 Task: Find connections with filter location Sivaganga with filter topic #Jobswith filter profile language English with filter current company Pharmaguideline with filter school JAGRAN COLLEGE OF ARTS, SCIENCE & COMMERCE, JUHI, with filter industry Civic and Social Organizations with filter service category Customer Service with filter keywords title Coordinator
Action: Mouse moved to (526, 72)
Screenshot: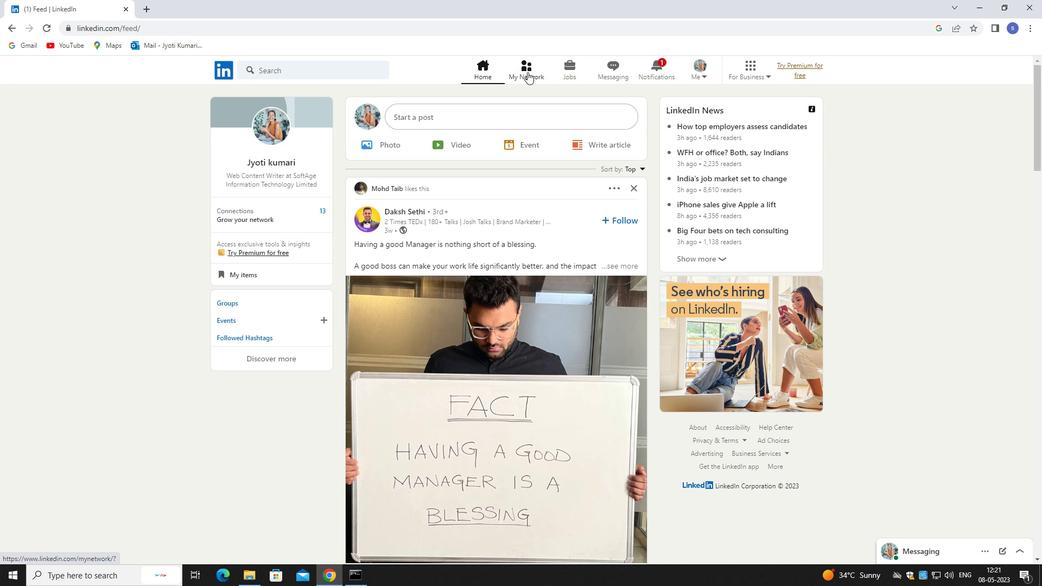 
Action: Mouse pressed left at (526, 72)
Screenshot: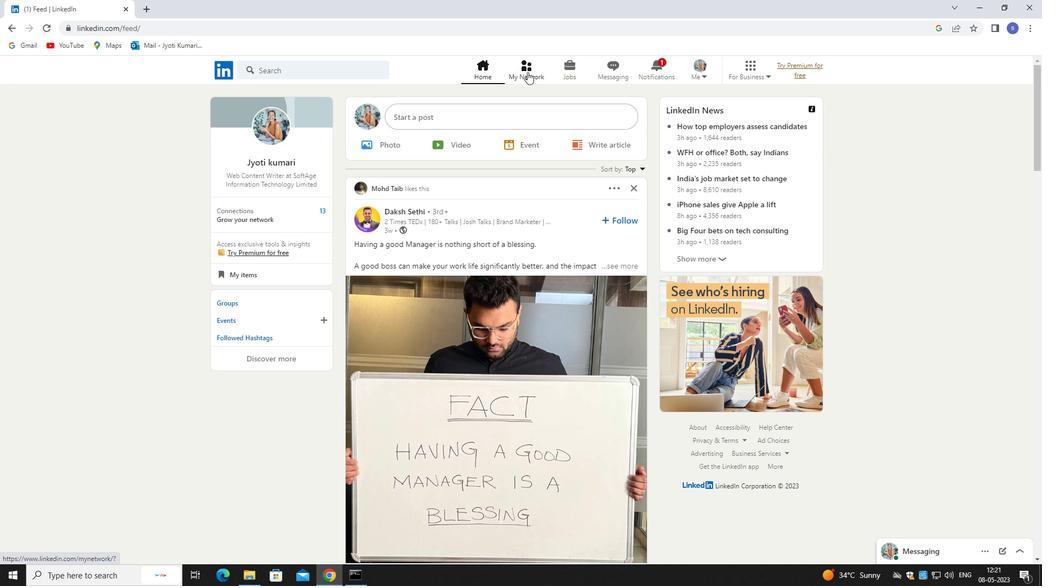 
Action: Mouse pressed left at (526, 72)
Screenshot: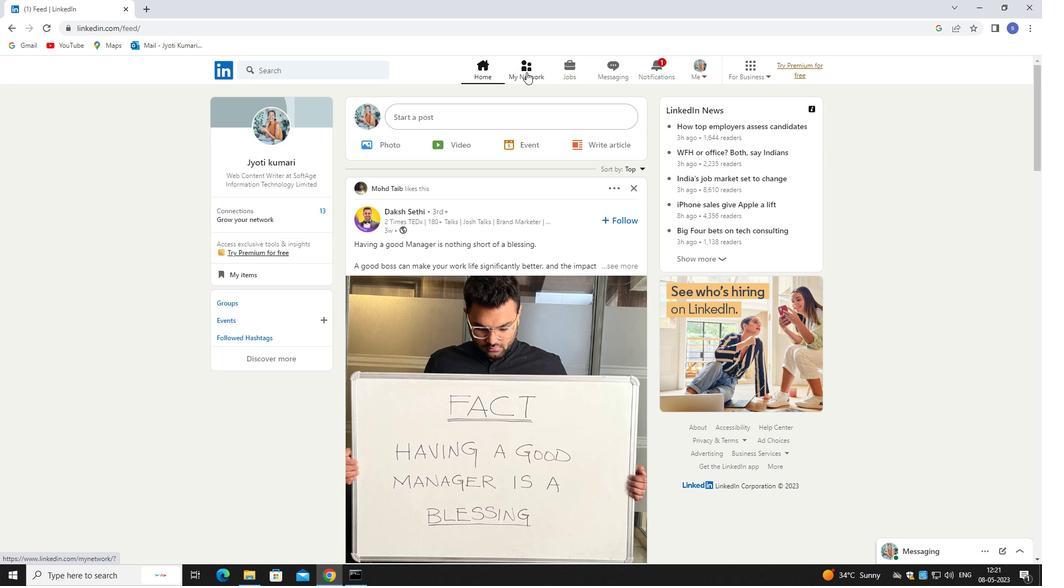 
Action: Mouse moved to (322, 126)
Screenshot: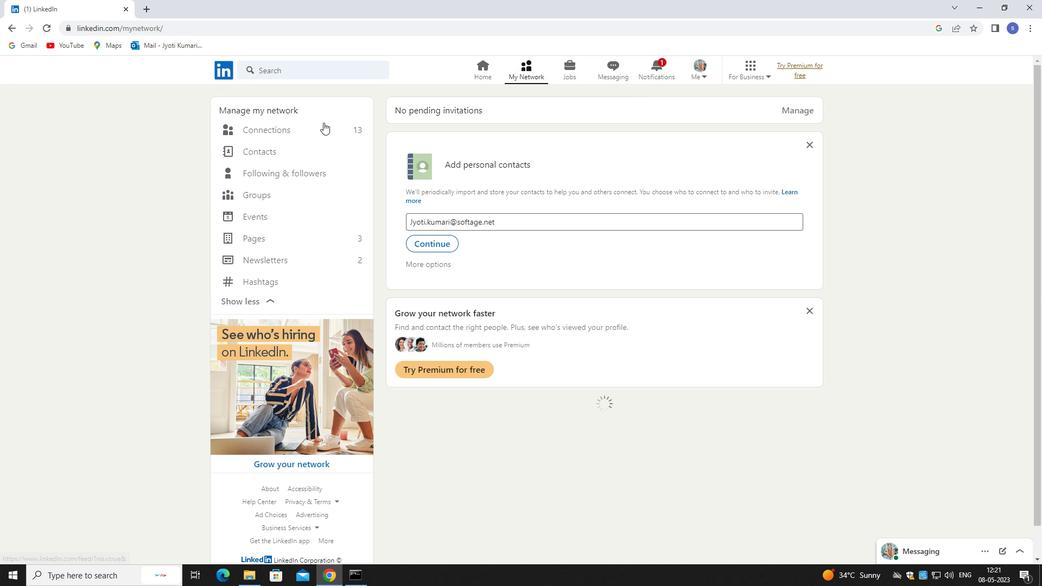 
Action: Mouse pressed left at (322, 126)
Screenshot: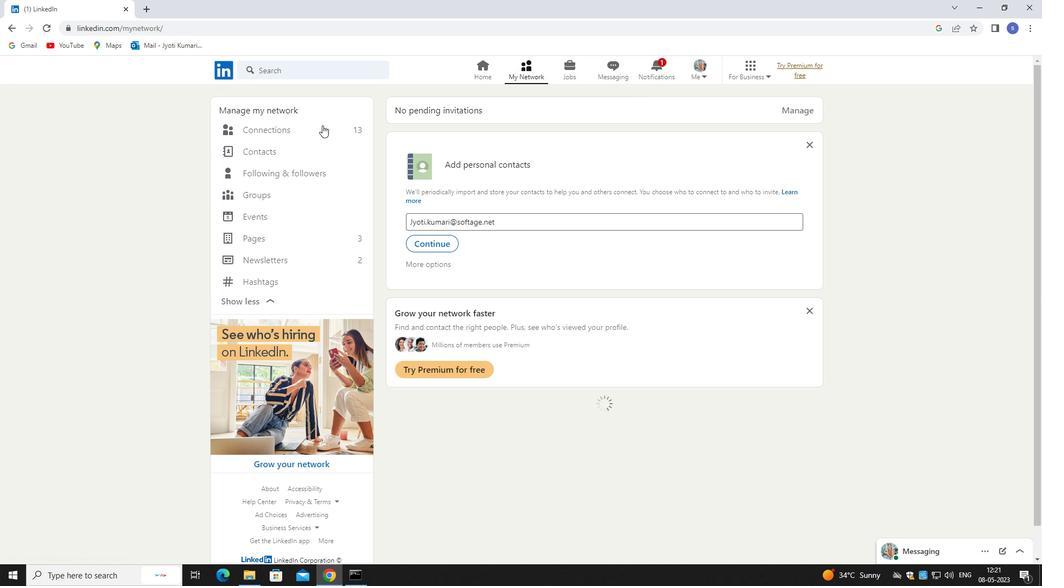 
Action: Mouse pressed left at (322, 126)
Screenshot: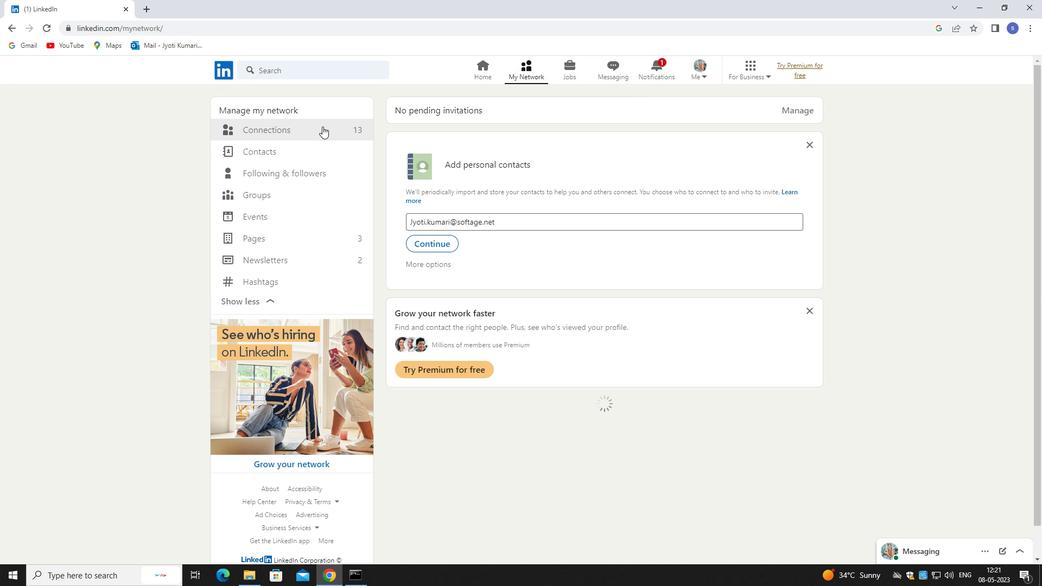 
Action: Mouse moved to (332, 130)
Screenshot: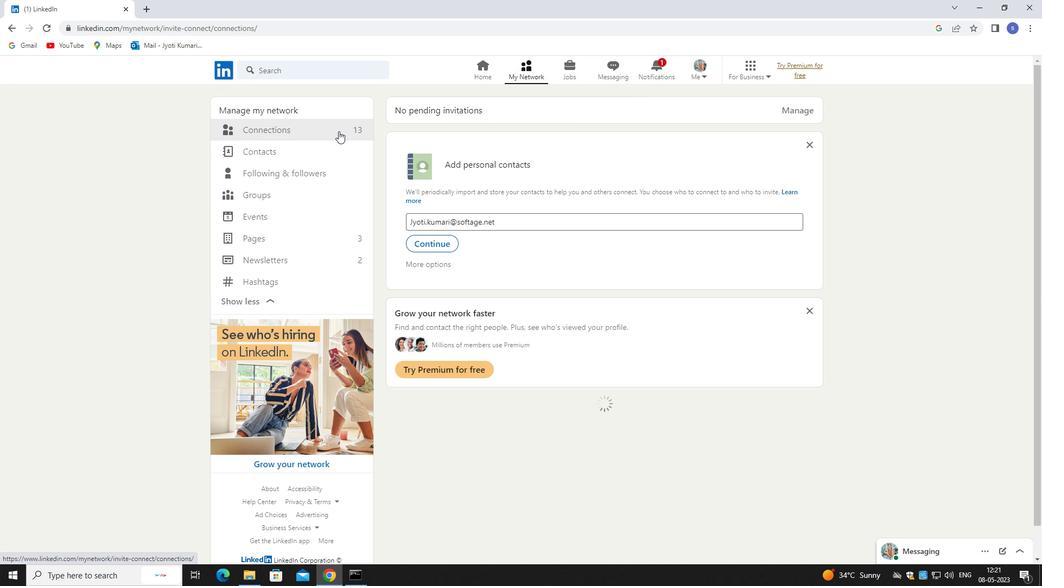 
Action: Mouse pressed left at (332, 130)
Screenshot: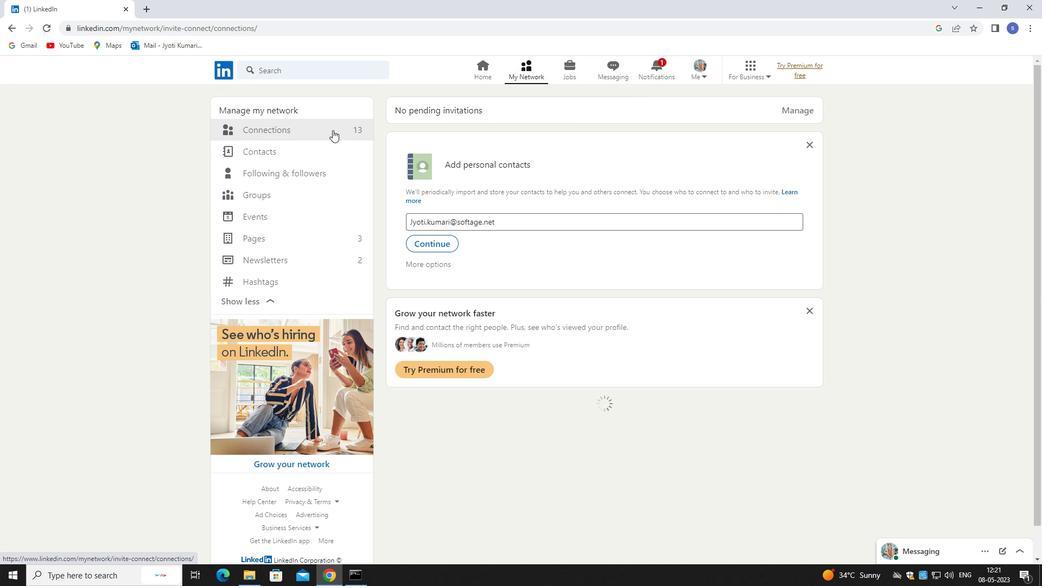 
Action: Mouse pressed left at (332, 130)
Screenshot: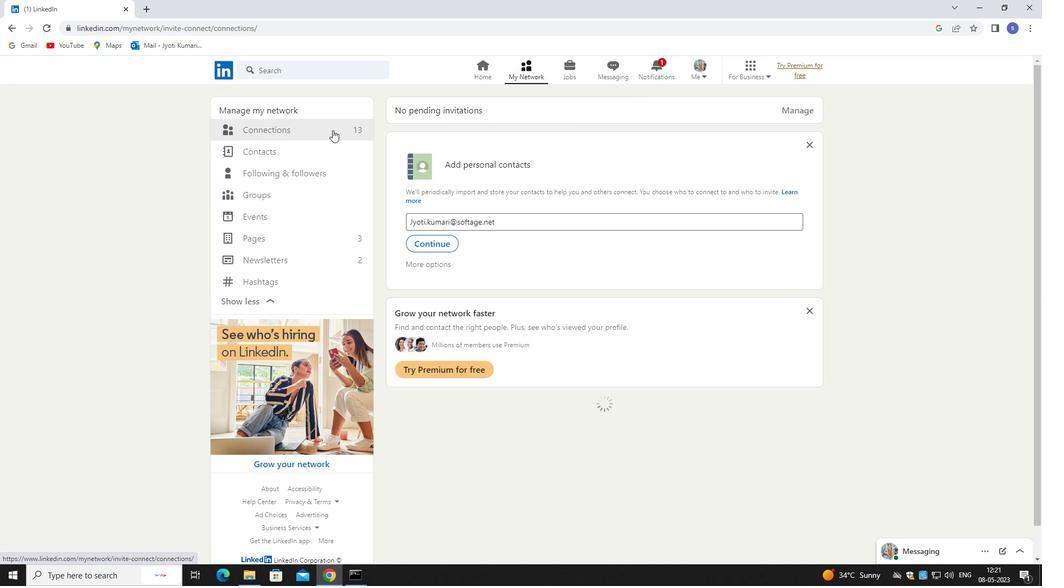 
Action: Mouse moved to (578, 127)
Screenshot: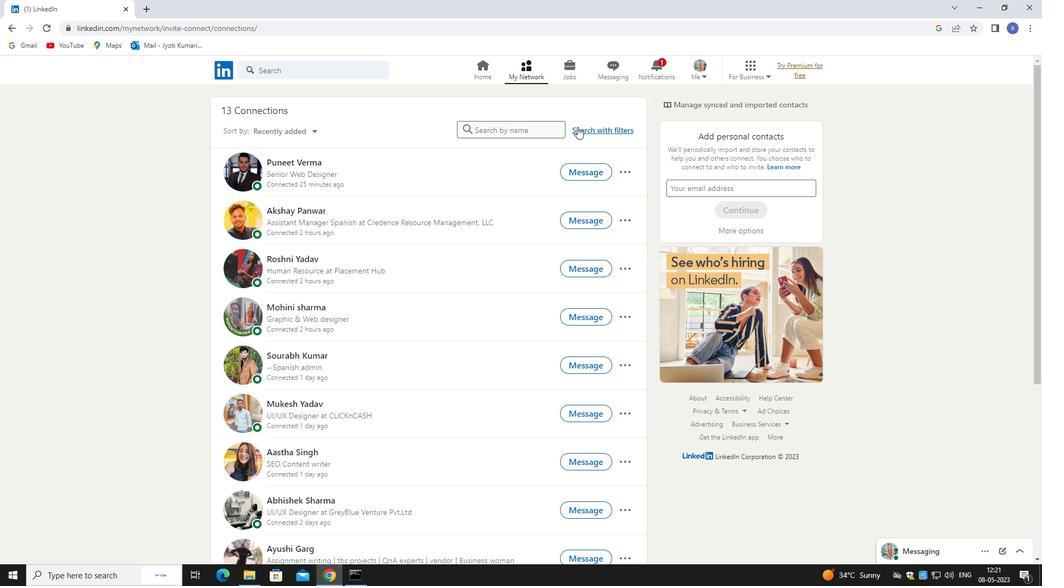 
Action: Mouse pressed left at (578, 127)
Screenshot: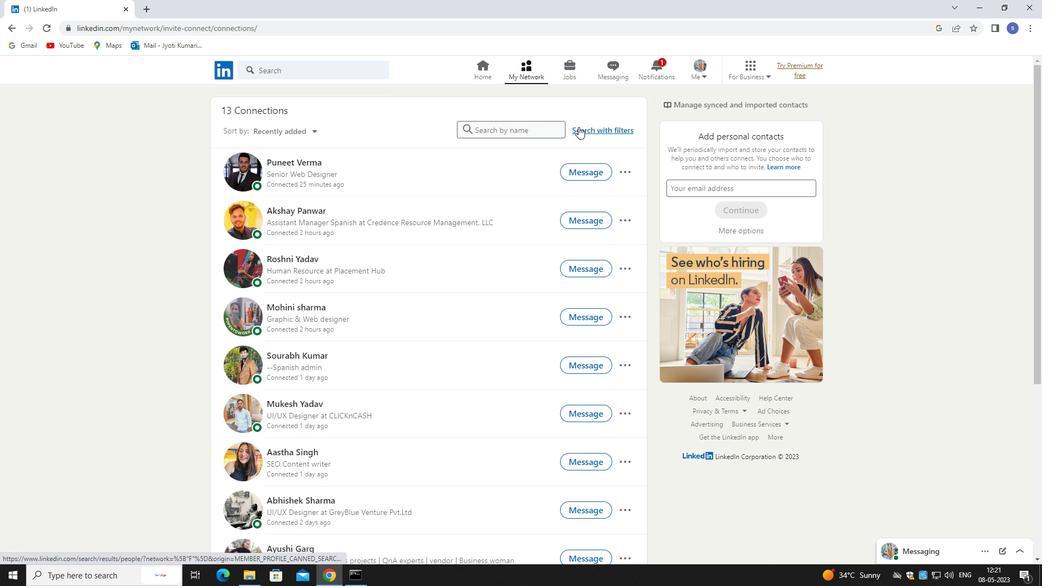 
Action: Mouse moved to (564, 100)
Screenshot: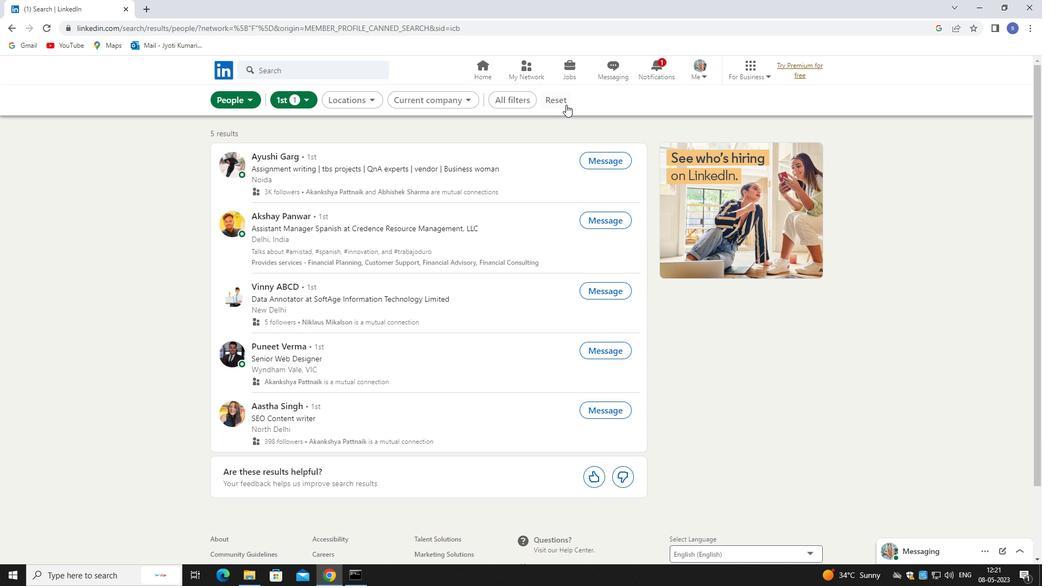 
Action: Mouse pressed left at (564, 100)
Screenshot: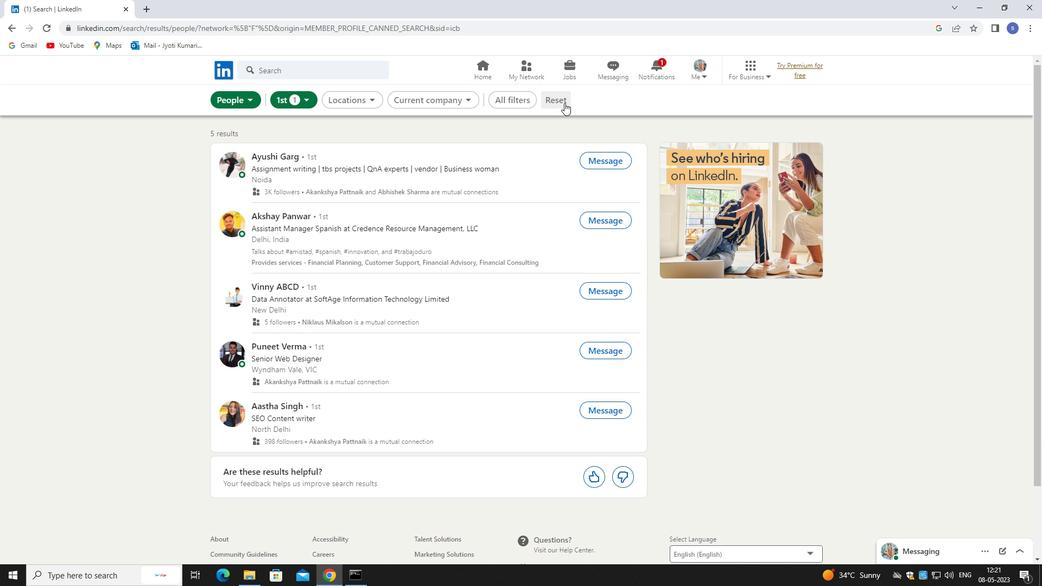 
Action: Mouse moved to (542, 99)
Screenshot: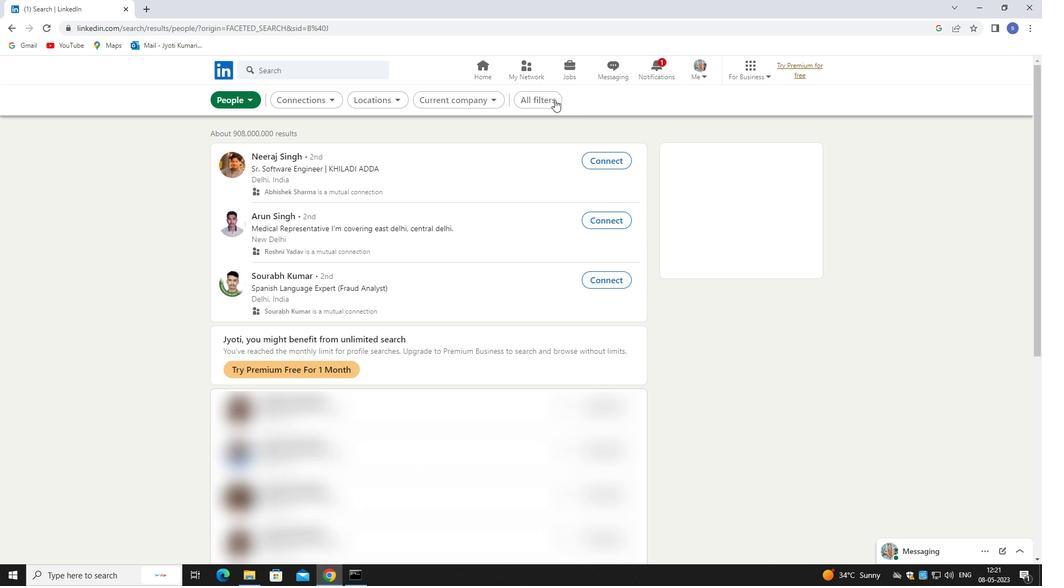 
Action: Mouse pressed left at (542, 99)
Screenshot: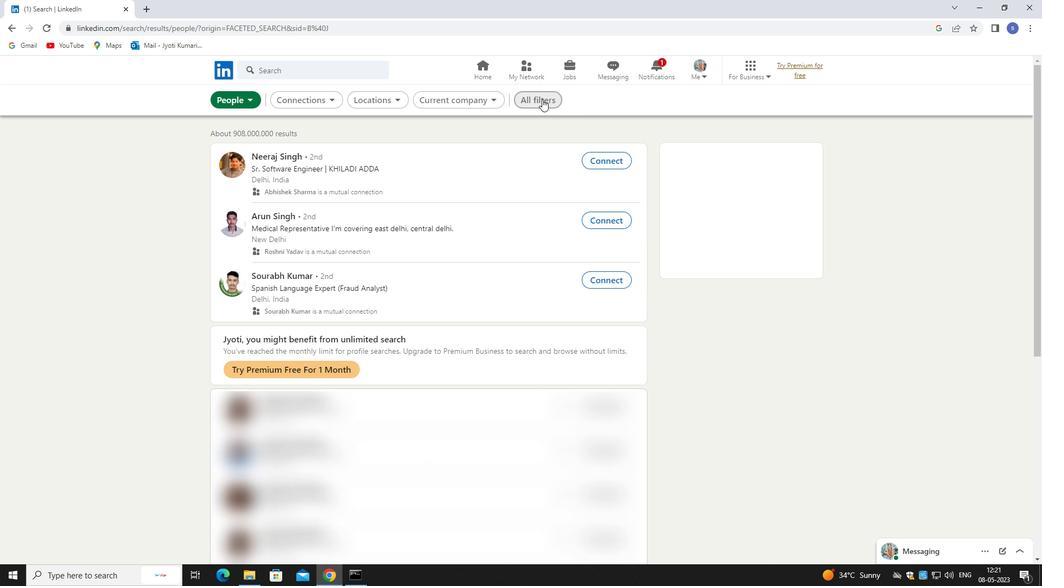 
Action: Mouse moved to (959, 426)
Screenshot: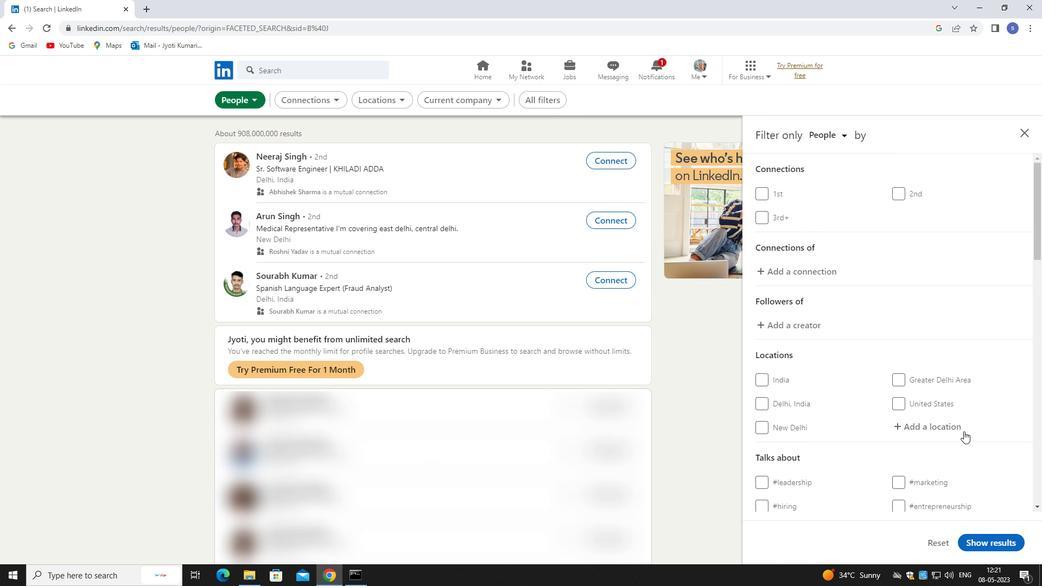 
Action: Mouse pressed left at (959, 426)
Screenshot: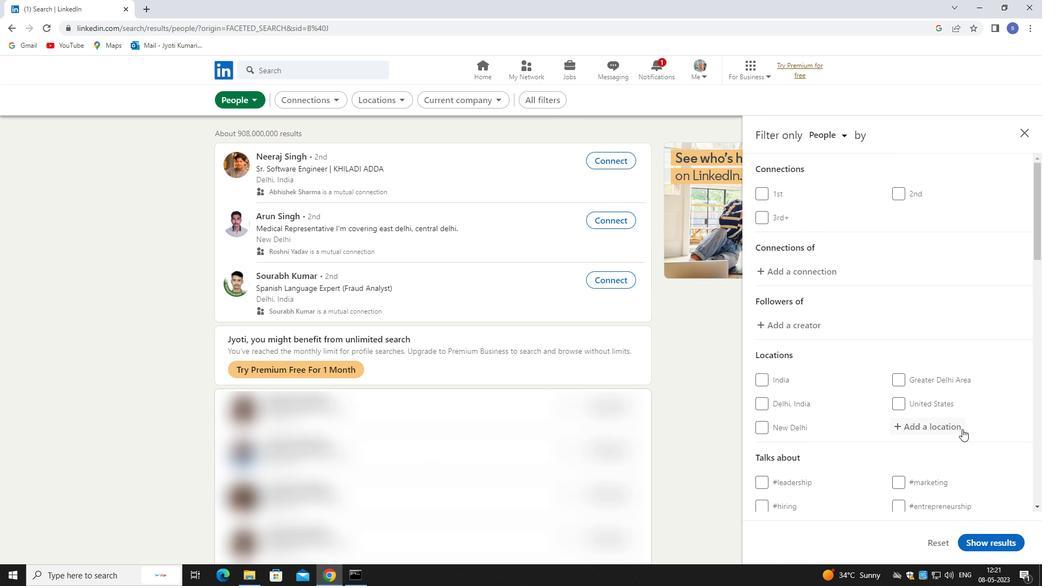 
Action: Mouse moved to (958, 426)
Screenshot: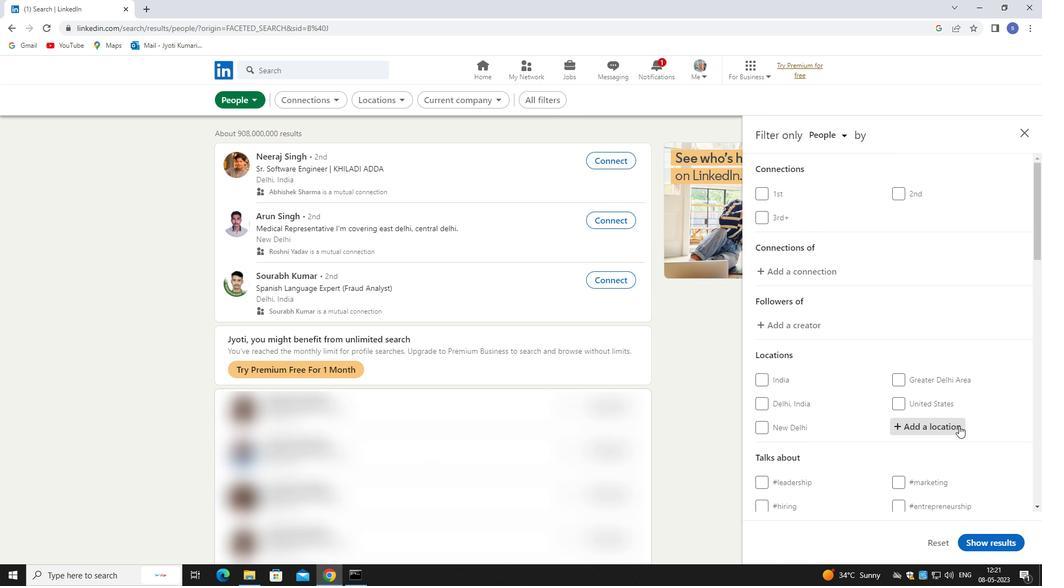 
Action: Key pressed shivganga<Key.backspace><Key.backspace>
Screenshot: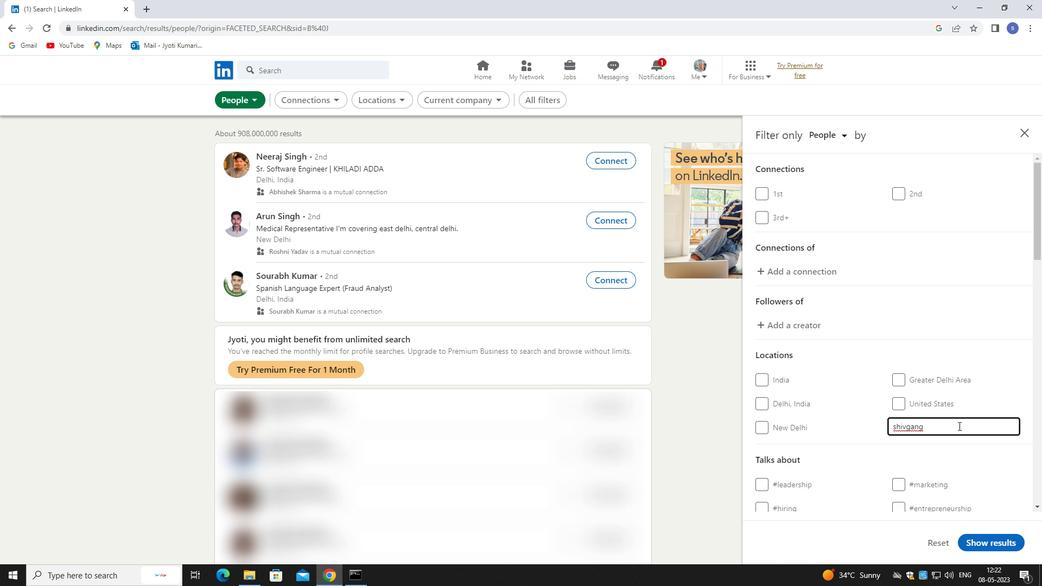 
Action: Mouse moved to (948, 425)
Screenshot: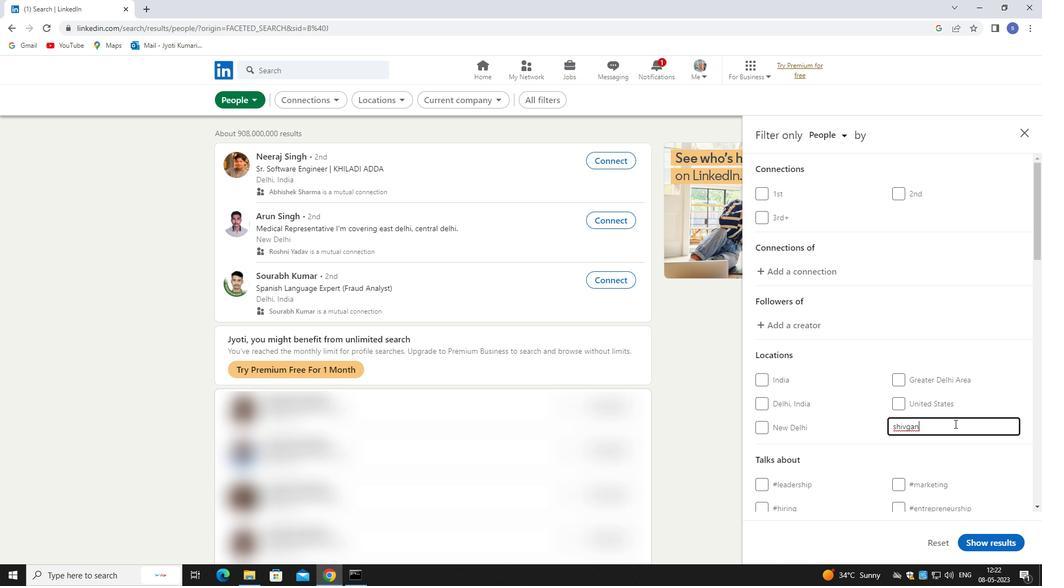 
Action: Key pressed ga<Key.enter>
Screenshot: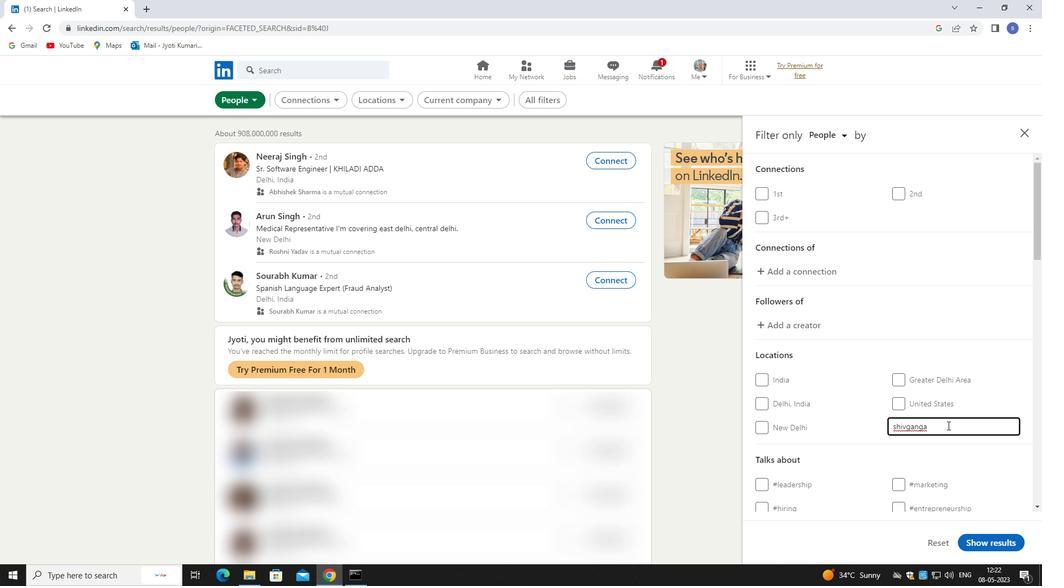 
Action: Mouse moved to (945, 432)
Screenshot: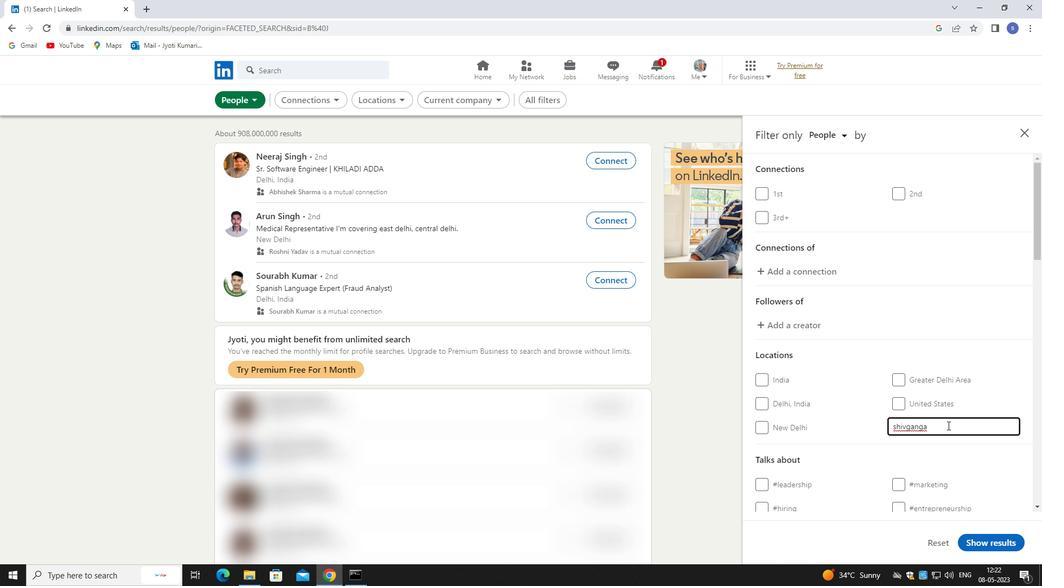 
Action: Mouse scrolled (945, 431) with delta (0, 0)
Screenshot: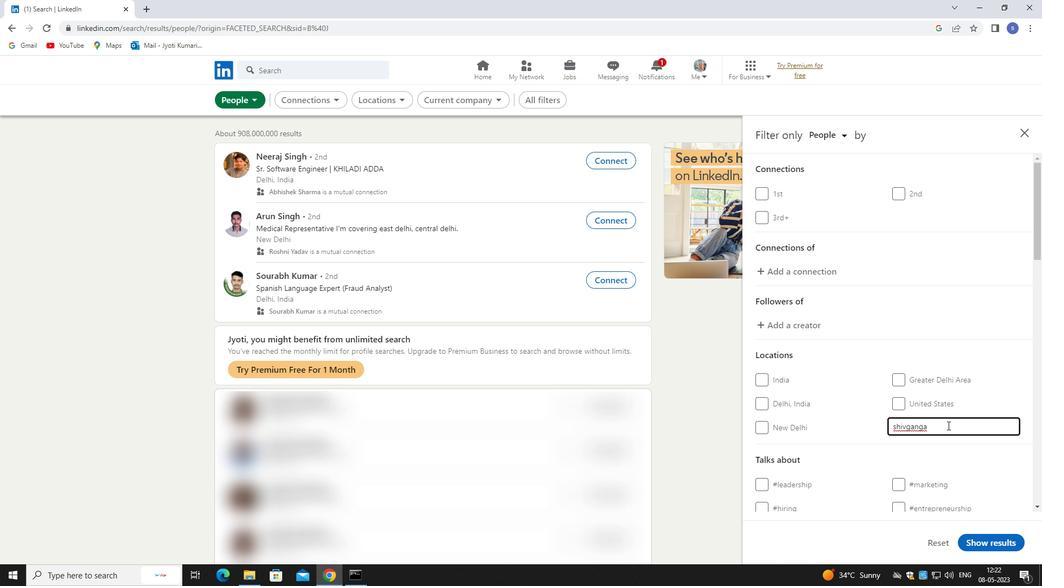 
Action: Mouse moved to (945, 433)
Screenshot: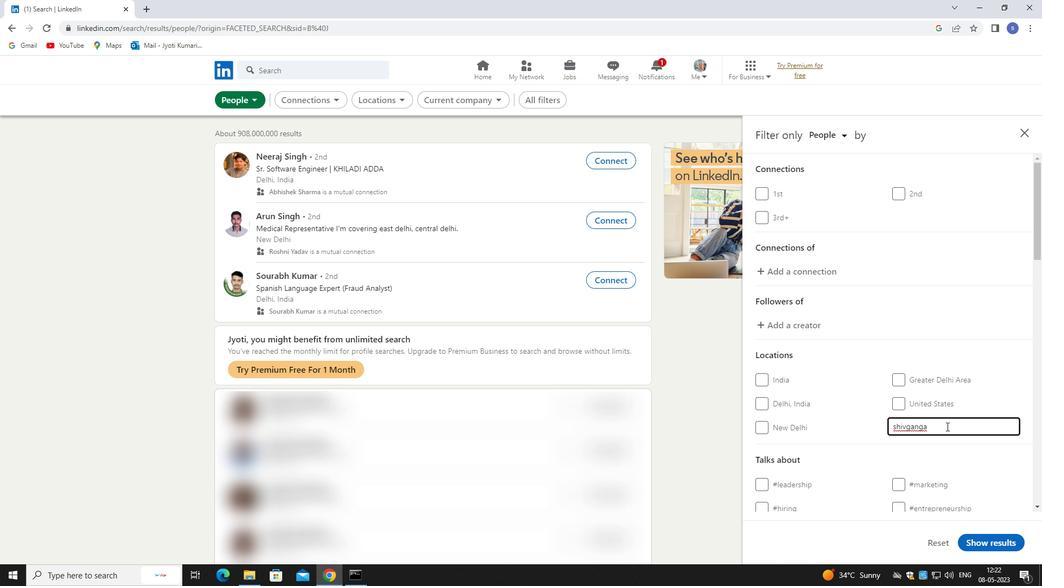 
Action: Mouse scrolled (945, 432) with delta (0, 0)
Screenshot: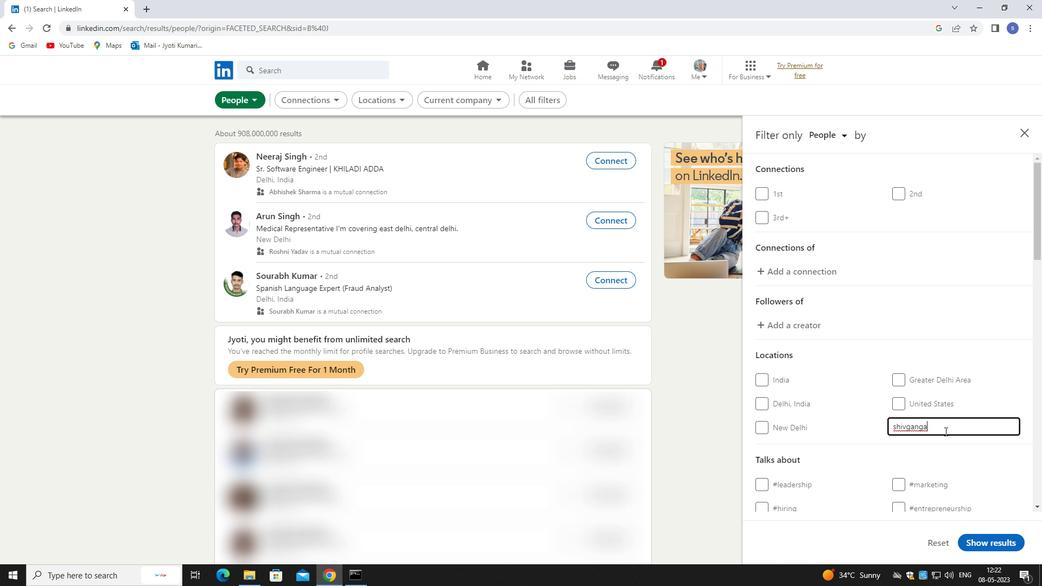 
Action: Mouse moved to (944, 433)
Screenshot: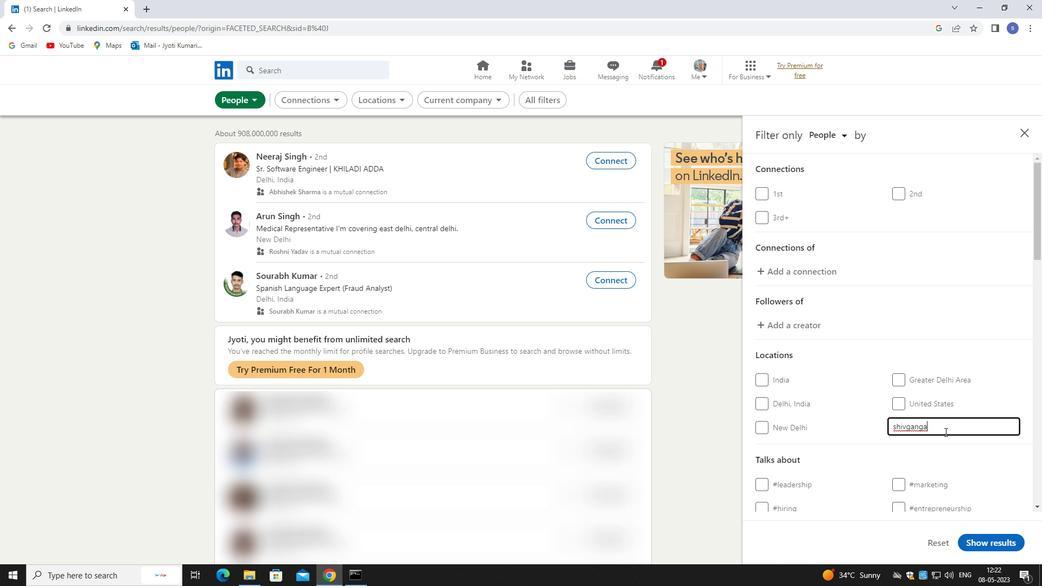
Action: Mouse scrolled (944, 433) with delta (0, 0)
Screenshot: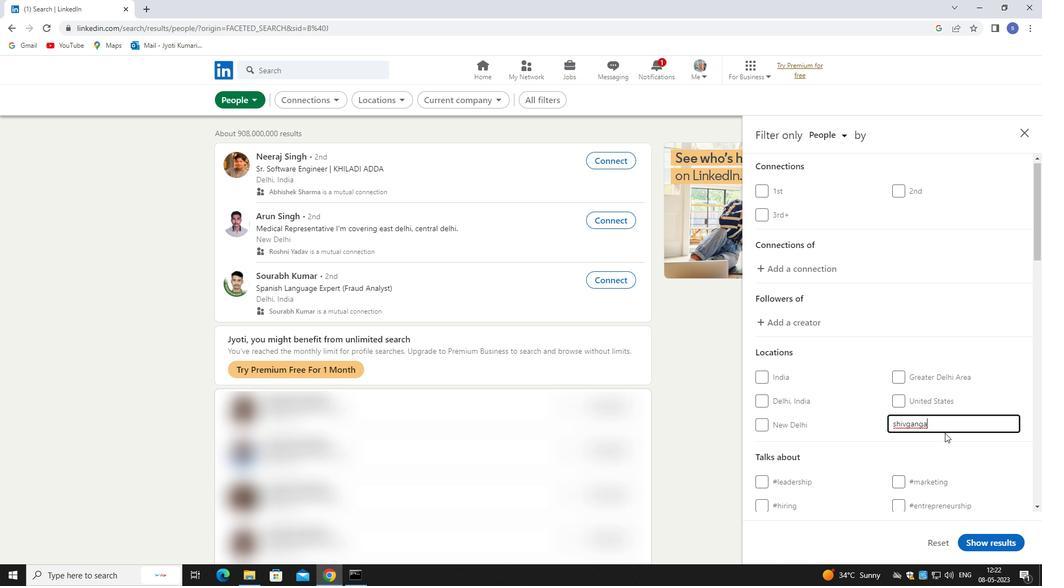 
Action: Mouse moved to (930, 370)
Screenshot: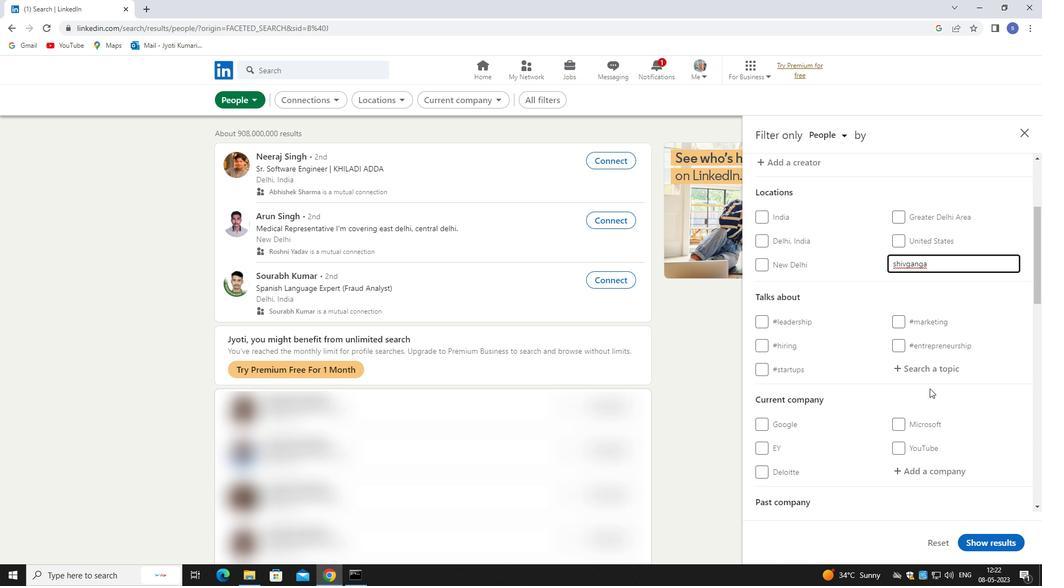 
Action: Mouse pressed left at (930, 370)
Screenshot: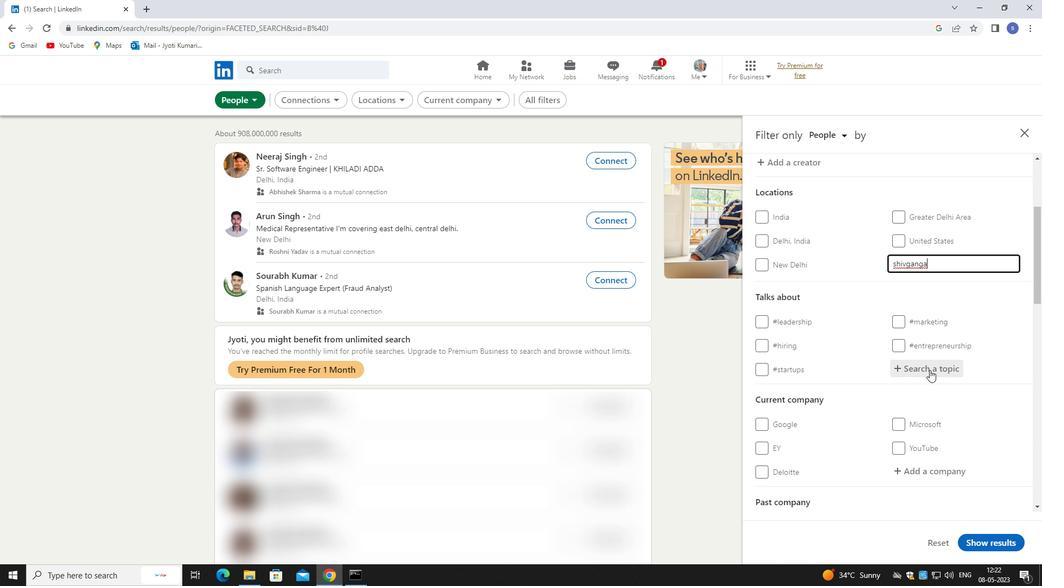 
Action: Mouse moved to (930, 370)
Screenshot: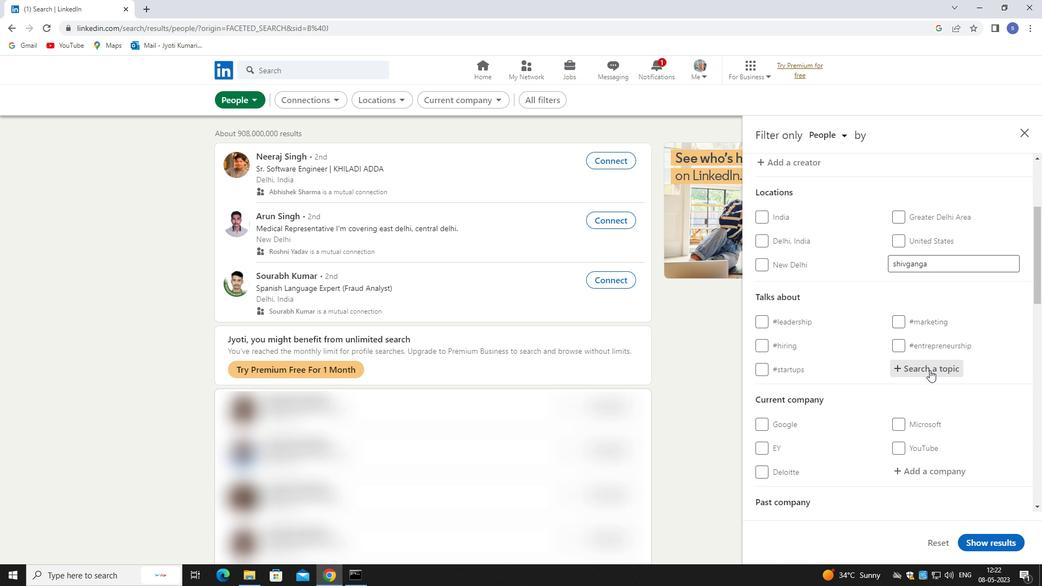 
Action: Key pressed jobs<Key.enter>
Screenshot: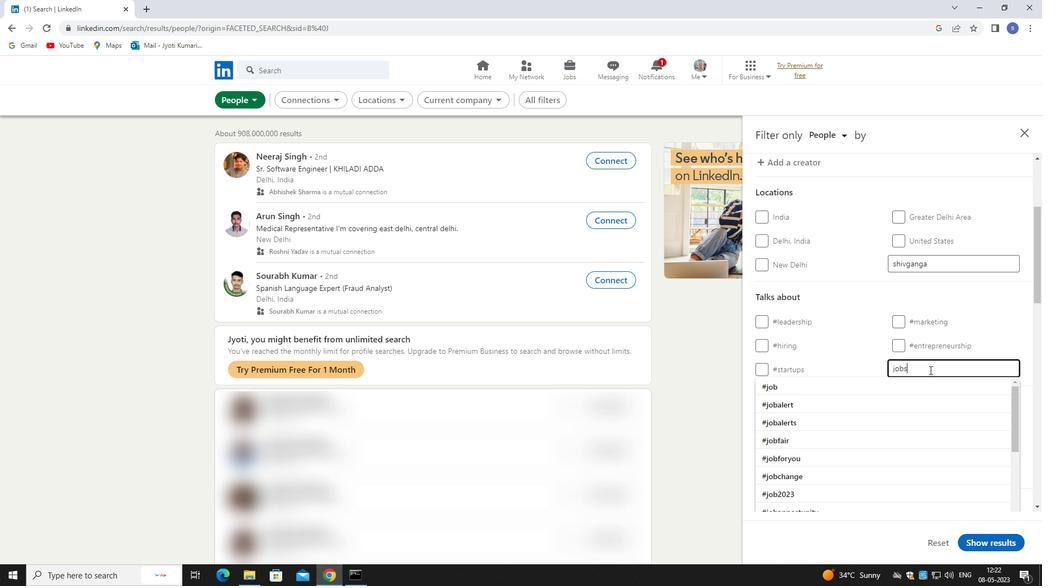 
Action: Mouse moved to (931, 452)
Screenshot: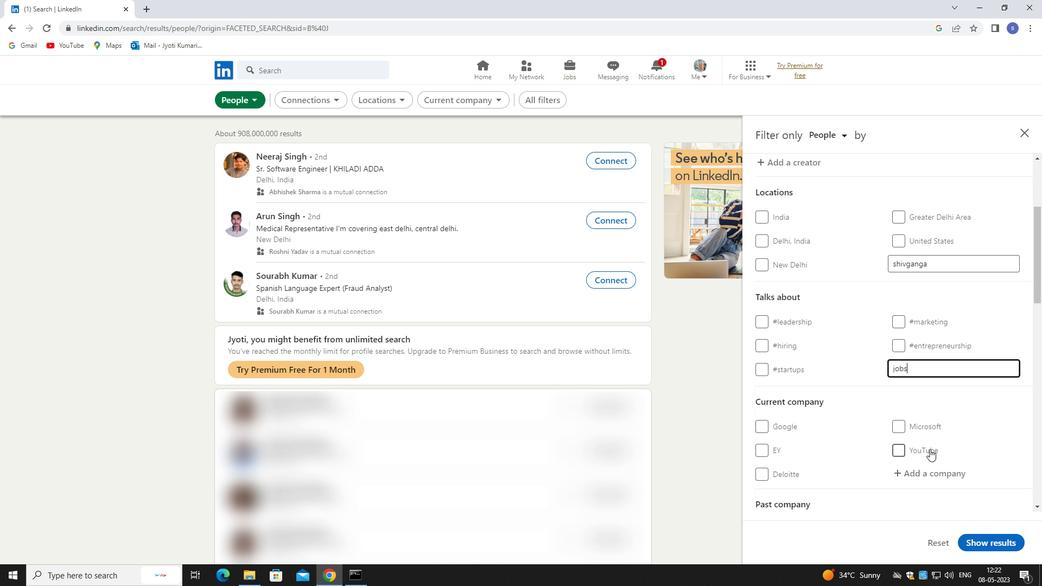 
Action: Mouse scrolled (931, 452) with delta (0, 0)
Screenshot: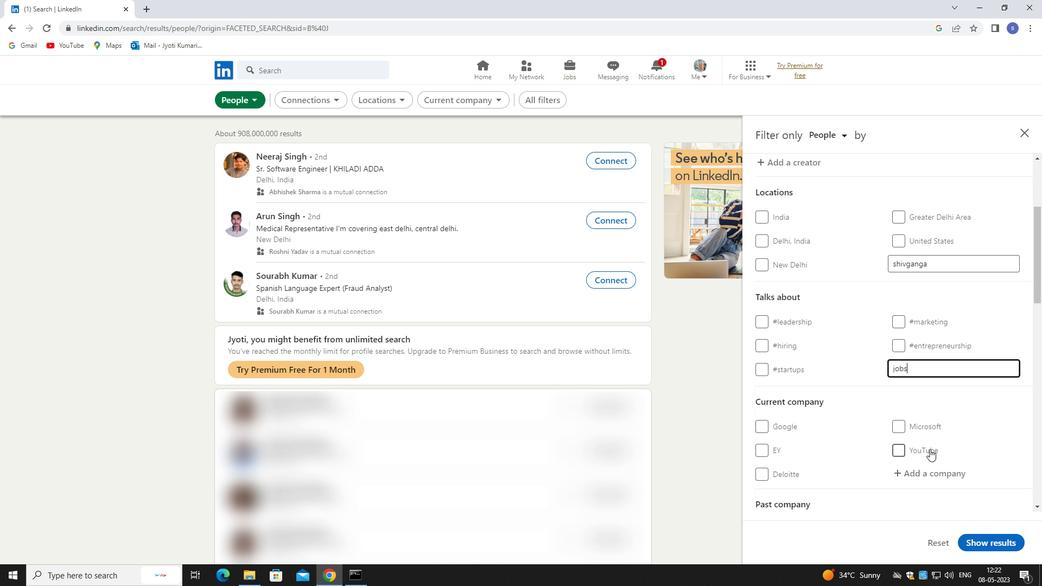 
Action: Mouse moved to (931, 452)
Screenshot: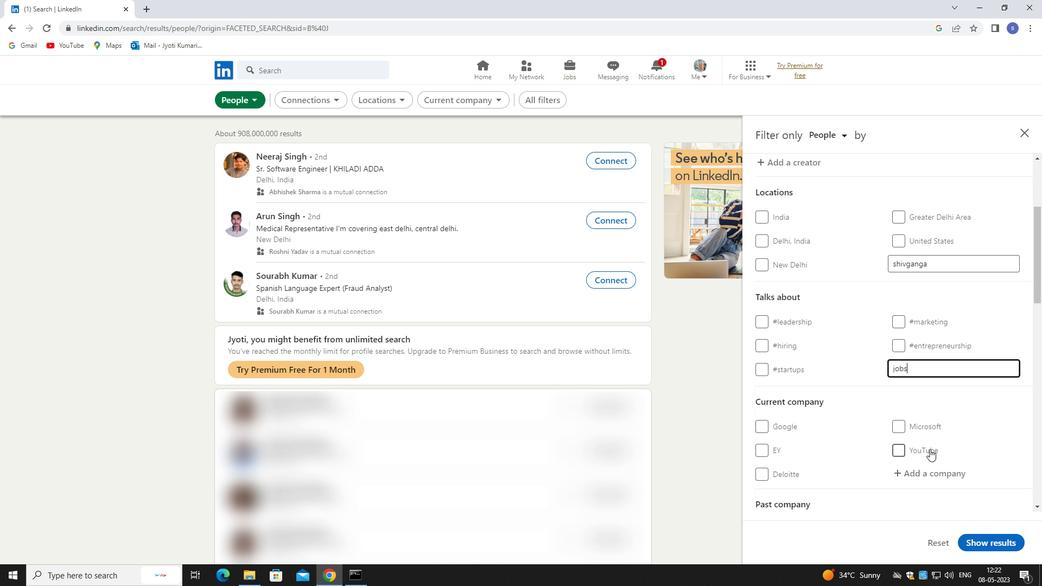 
Action: Mouse scrolled (931, 452) with delta (0, 0)
Screenshot: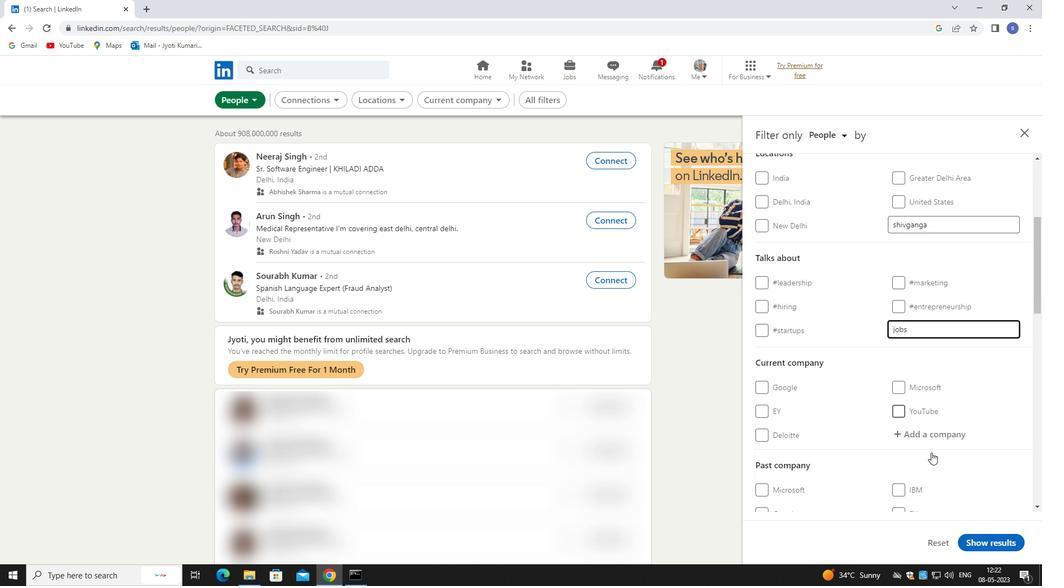 
Action: Mouse moved to (932, 366)
Screenshot: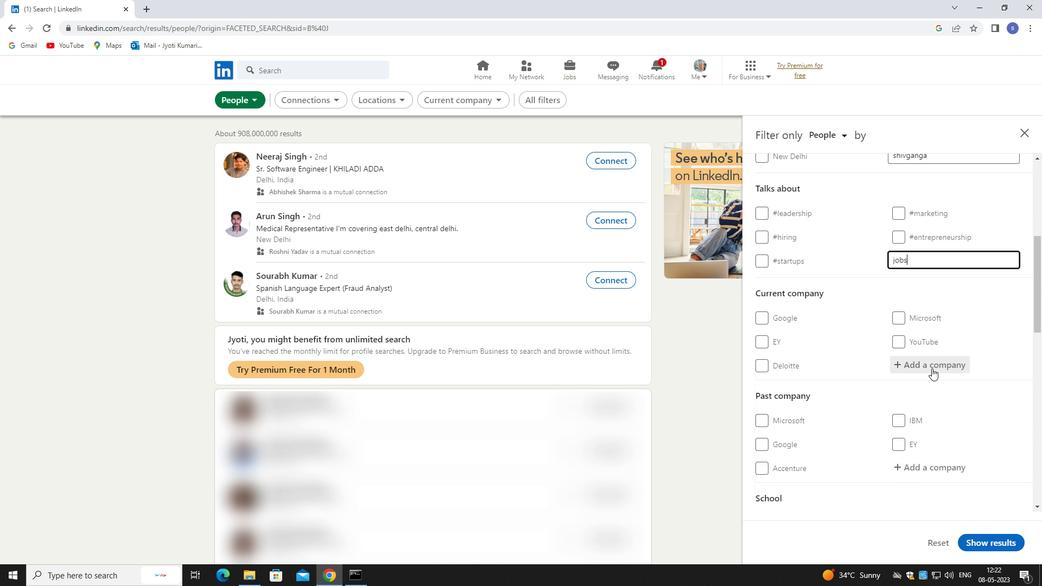 
Action: Mouse pressed left at (932, 366)
Screenshot: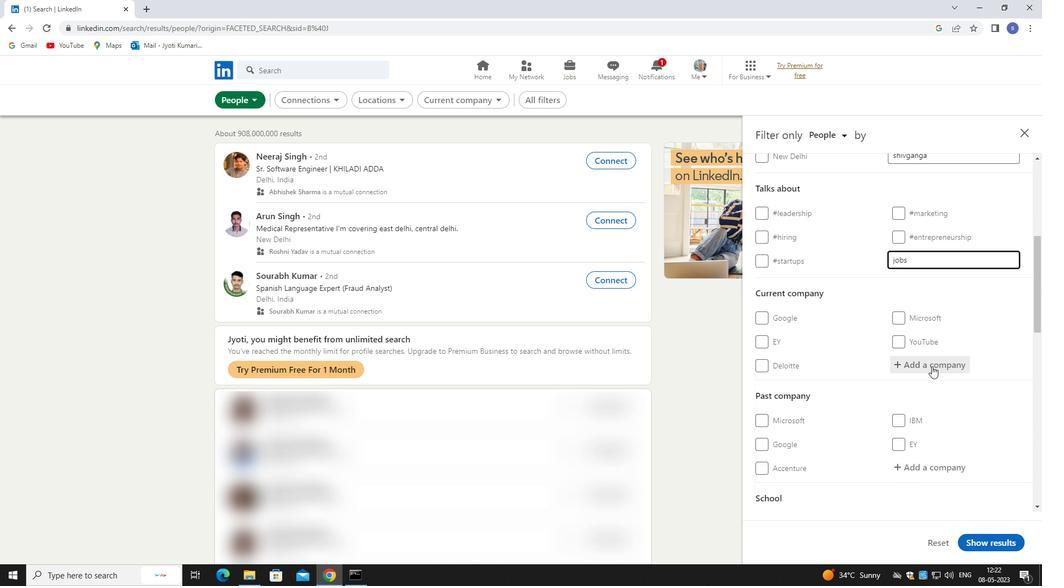 
Action: Key pressed pharma
Screenshot: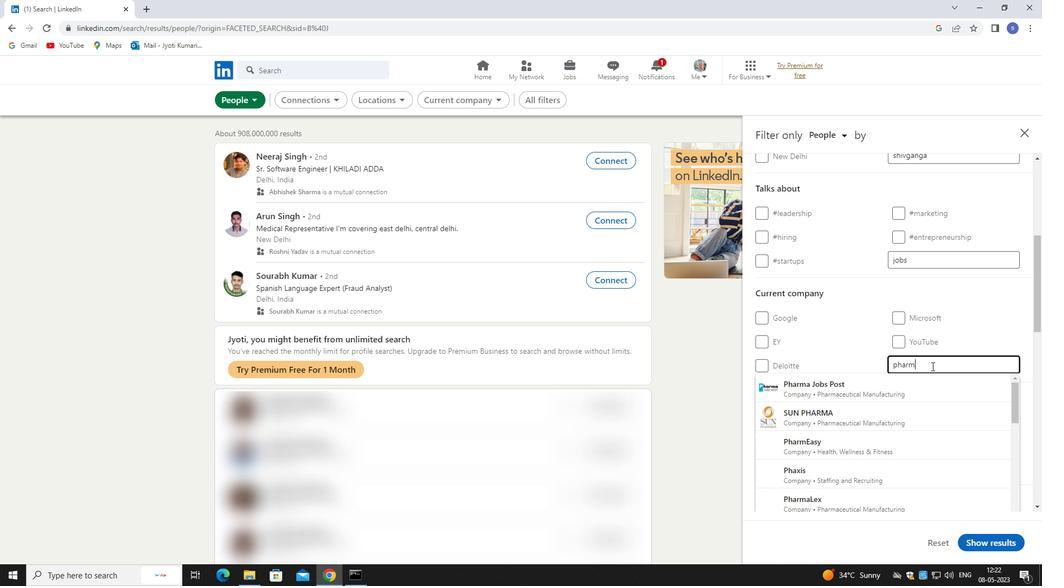 
Action: Mouse moved to (933, 394)
Screenshot: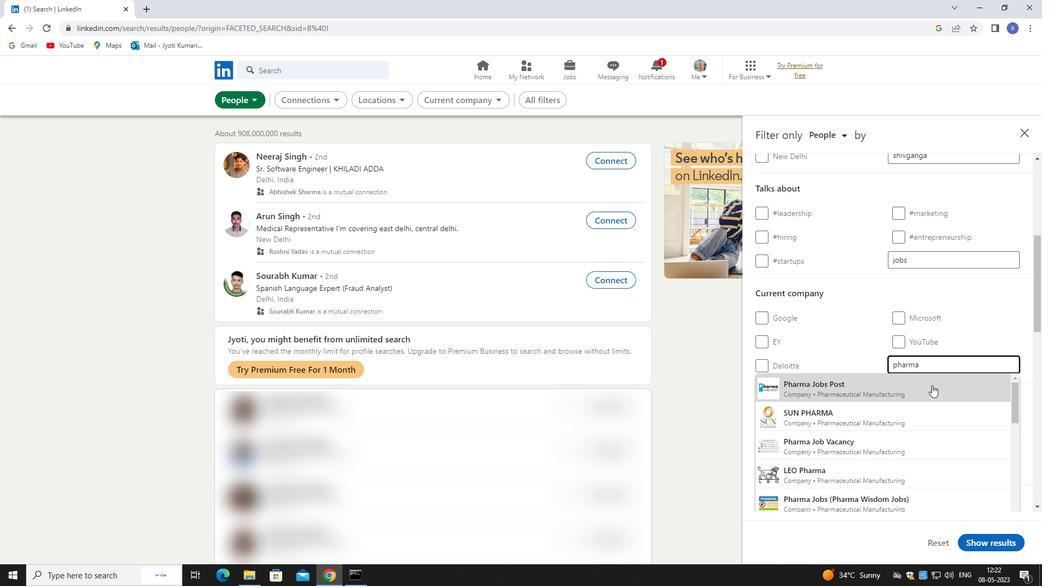 
Action: Key pressed guide
Screenshot: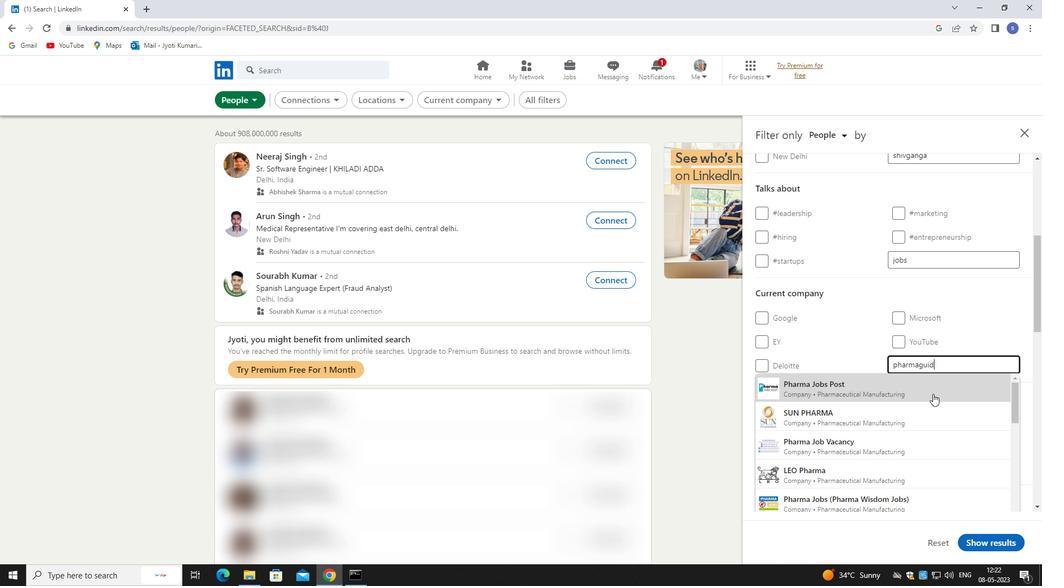 
Action: Mouse pressed left at (933, 394)
Screenshot: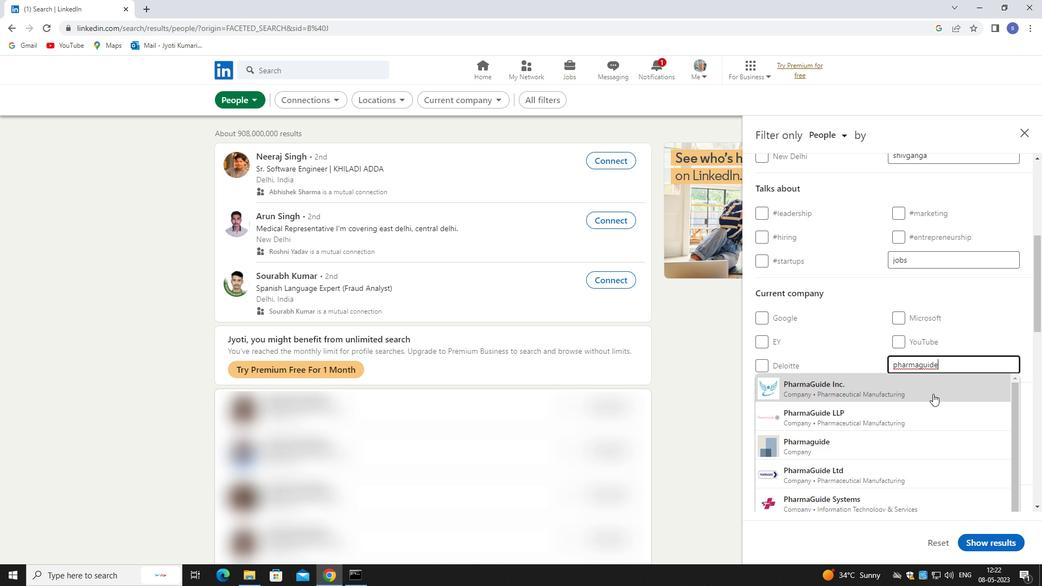 
Action: Mouse moved to (933, 394)
Screenshot: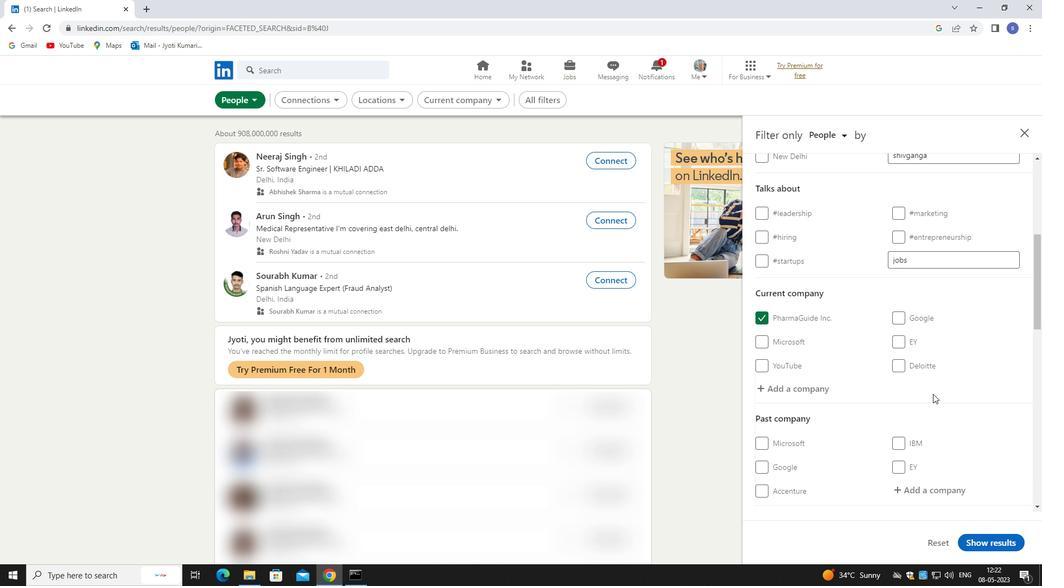 
Action: Mouse scrolled (933, 393) with delta (0, 0)
Screenshot: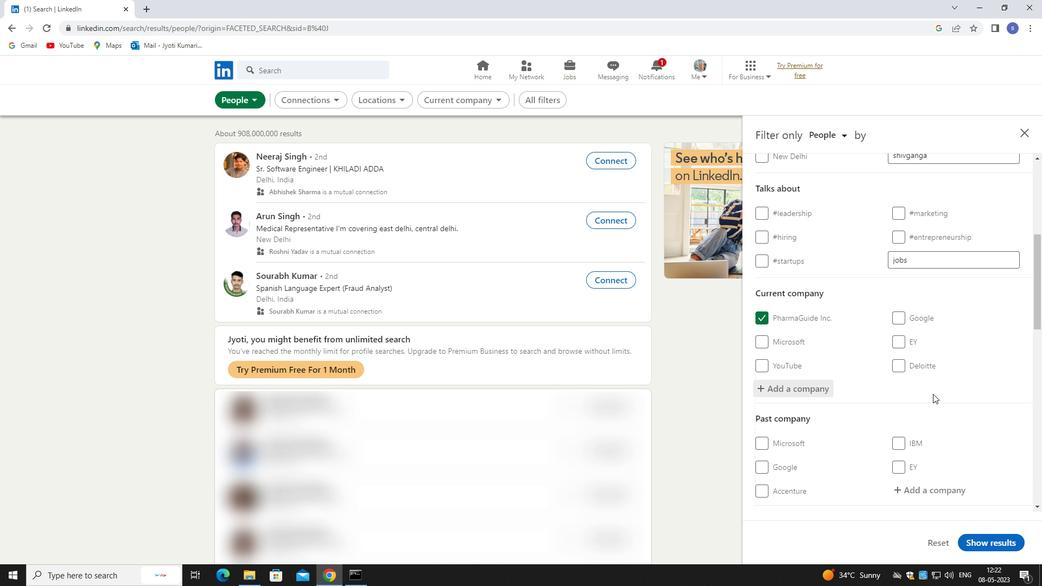 
Action: Mouse scrolled (933, 393) with delta (0, 0)
Screenshot: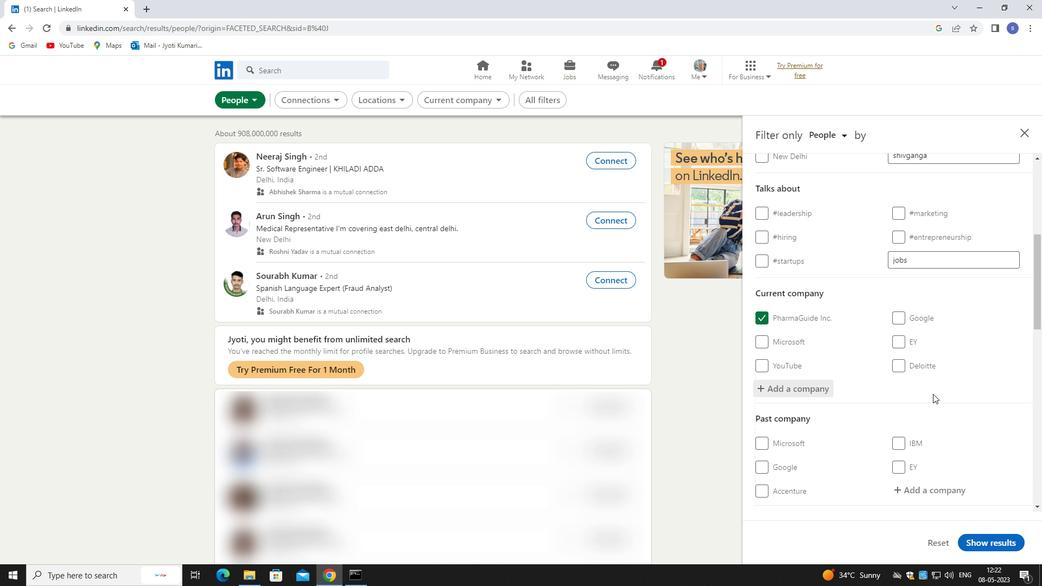 
Action: Mouse moved to (930, 392)
Screenshot: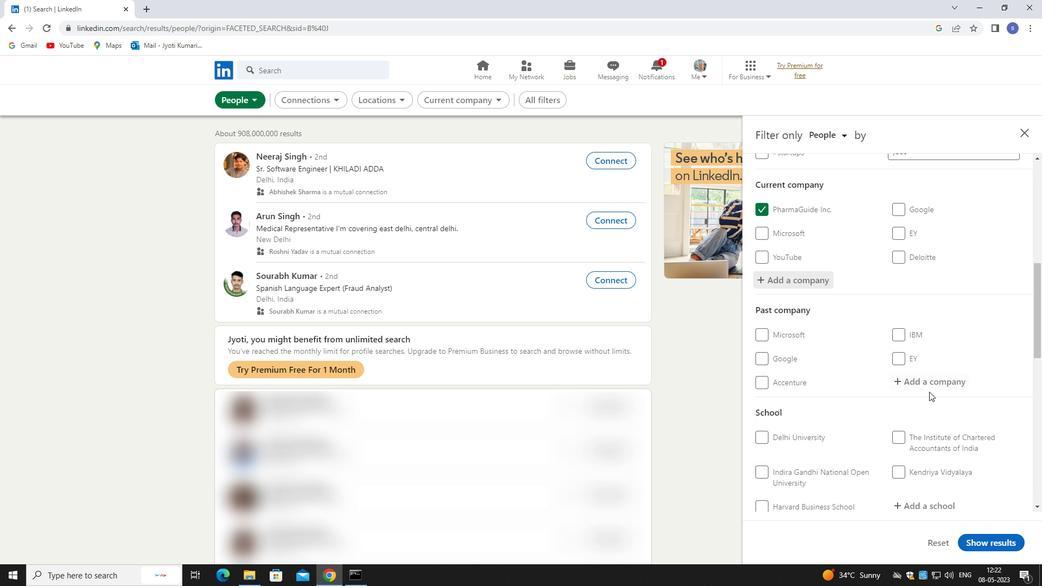 
Action: Mouse scrolled (930, 392) with delta (0, 0)
Screenshot: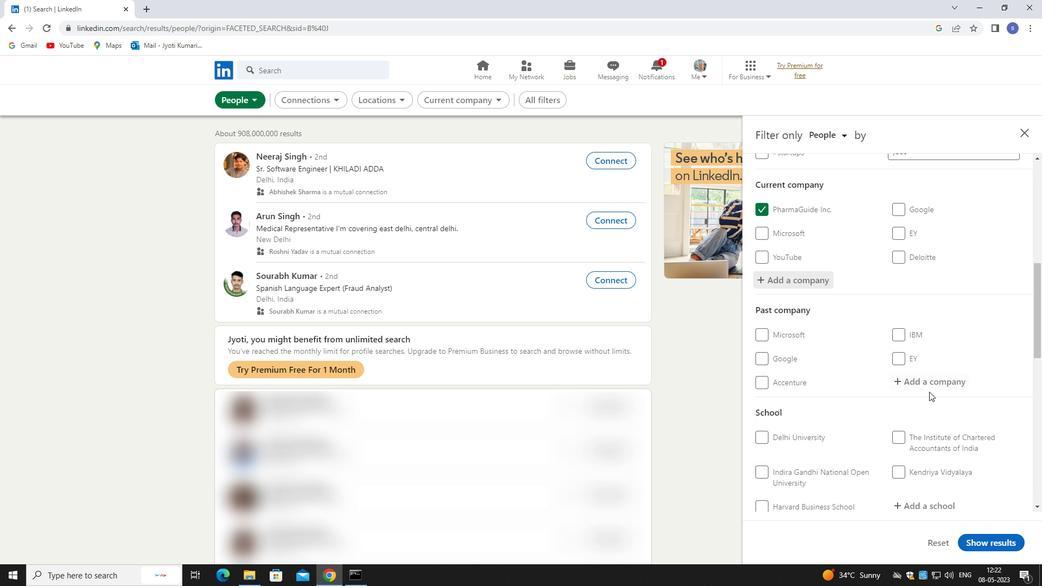 
Action: Mouse moved to (930, 394)
Screenshot: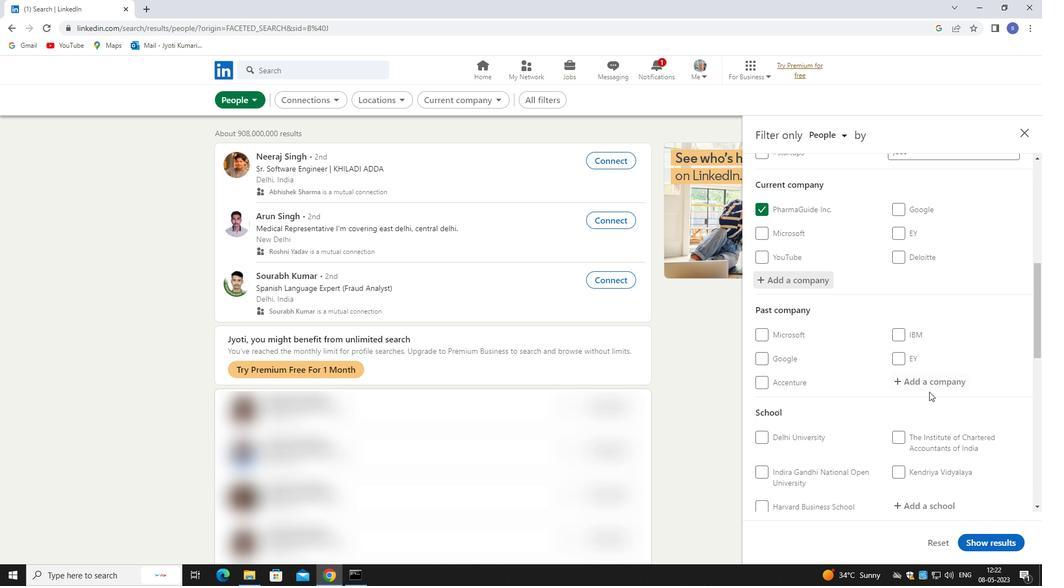 
Action: Mouse scrolled (930, 394) with delta (0, 0)
Screenshot: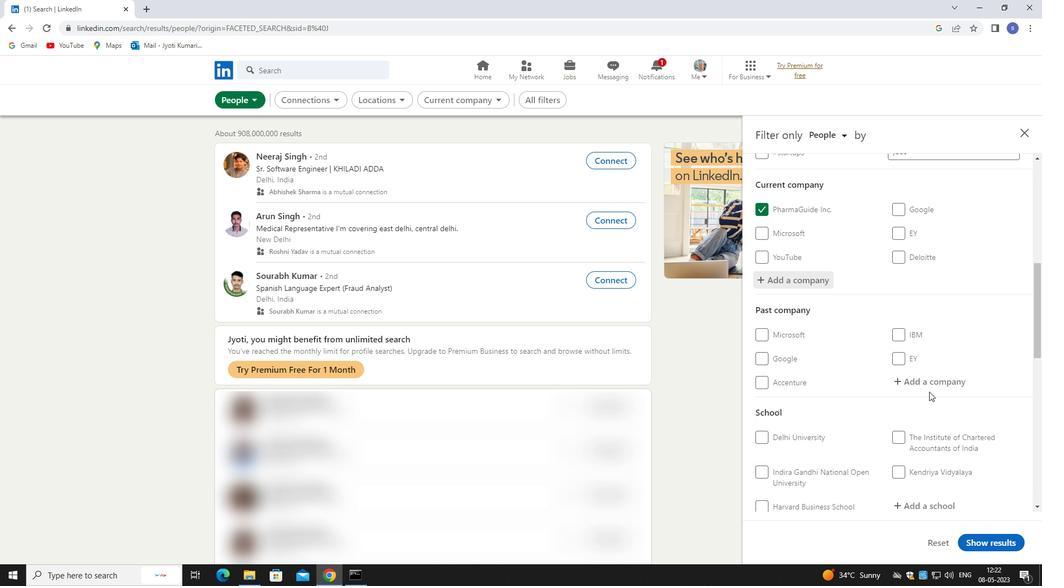 
Action: Mouse moved to (931, 400)
Screenshot: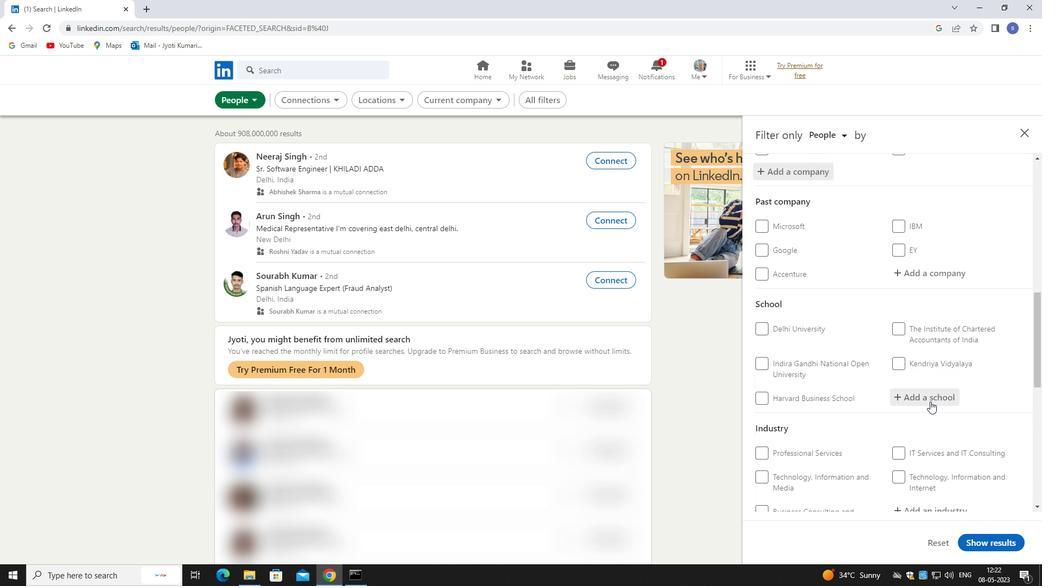 
Action: Mouse pressed left at (931, 400)
Screenshot: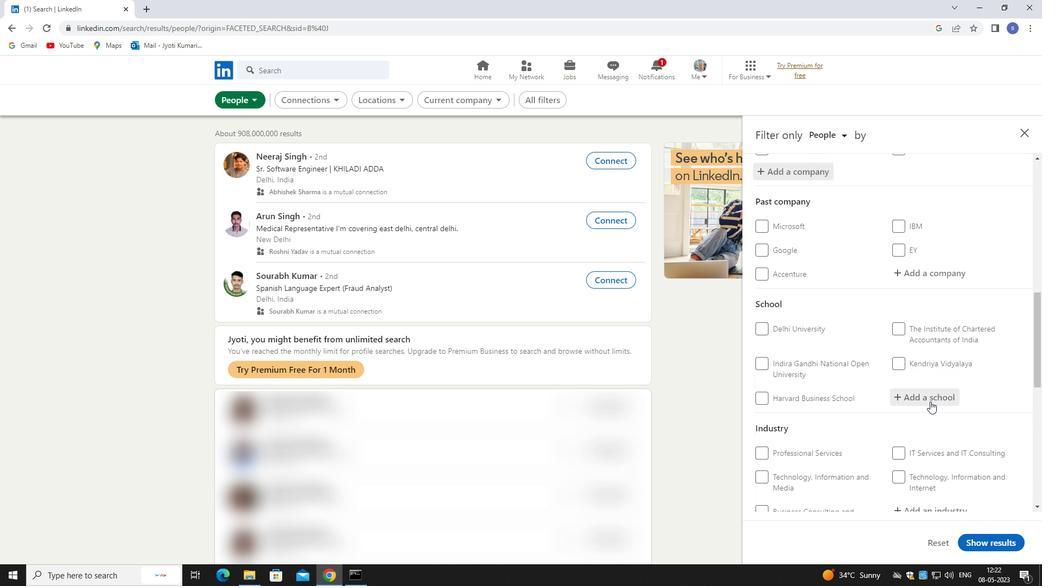 
Action: Mouse moved to (925, 406)
Screenshot: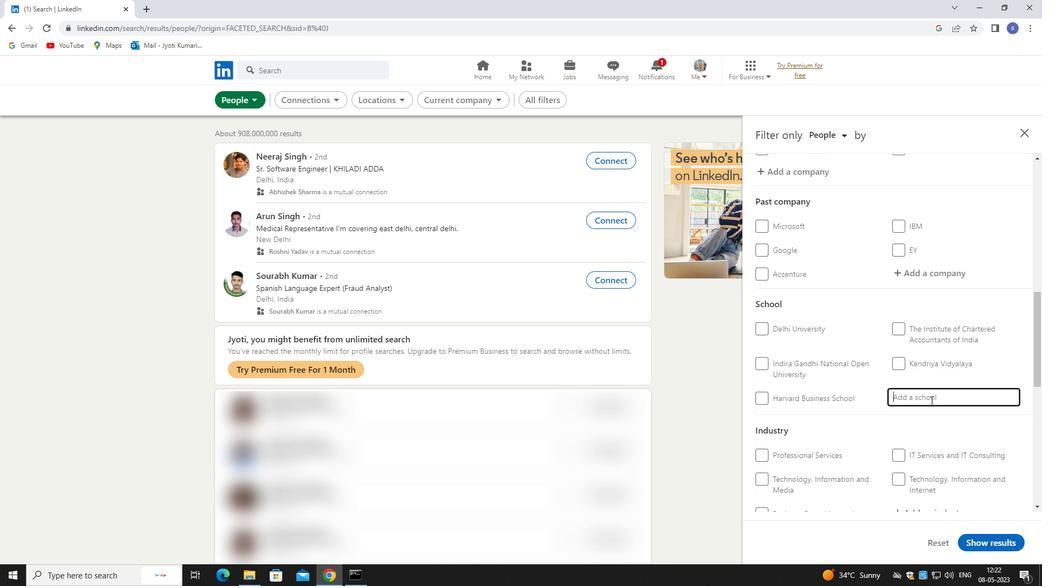 
Action: Key pressed jagren<Key.backspace><Key.backspace><Key.backspace>ran
Screenshot: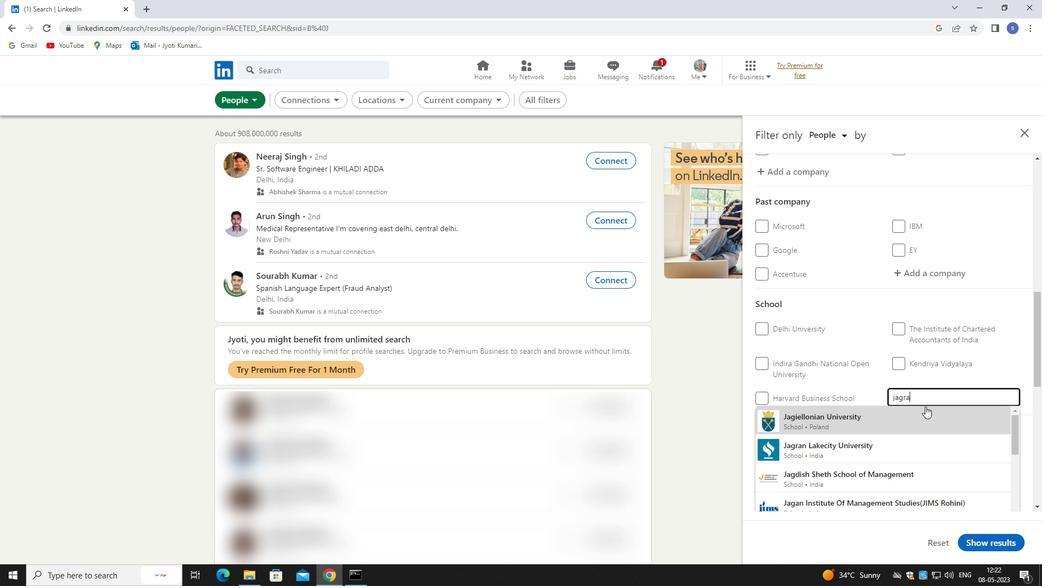 
Action: Mouse moved to (925, 451)
Screenshot: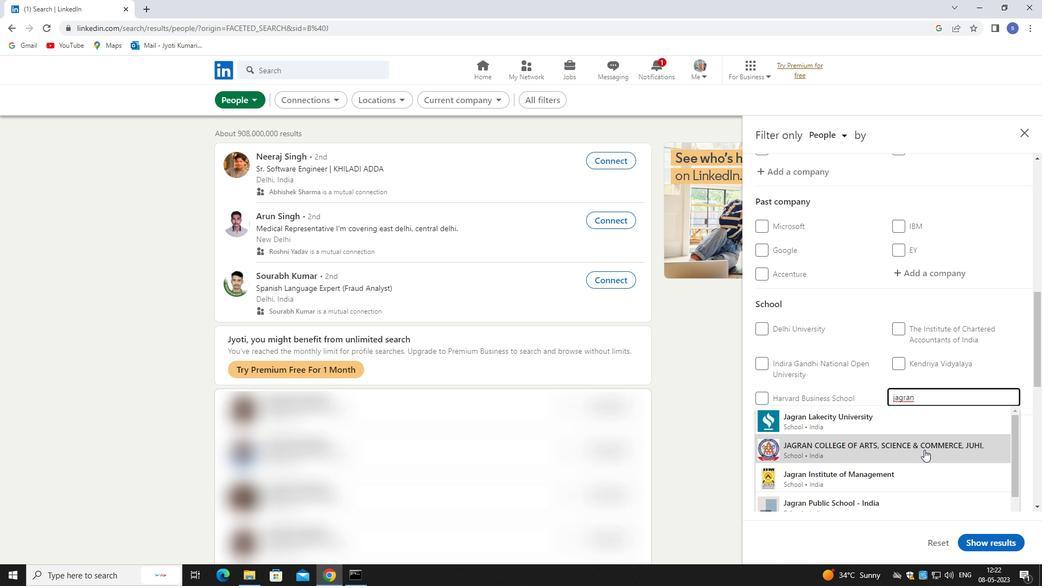 
Action: Mouse pressed left at (925, 451)
Screenshot: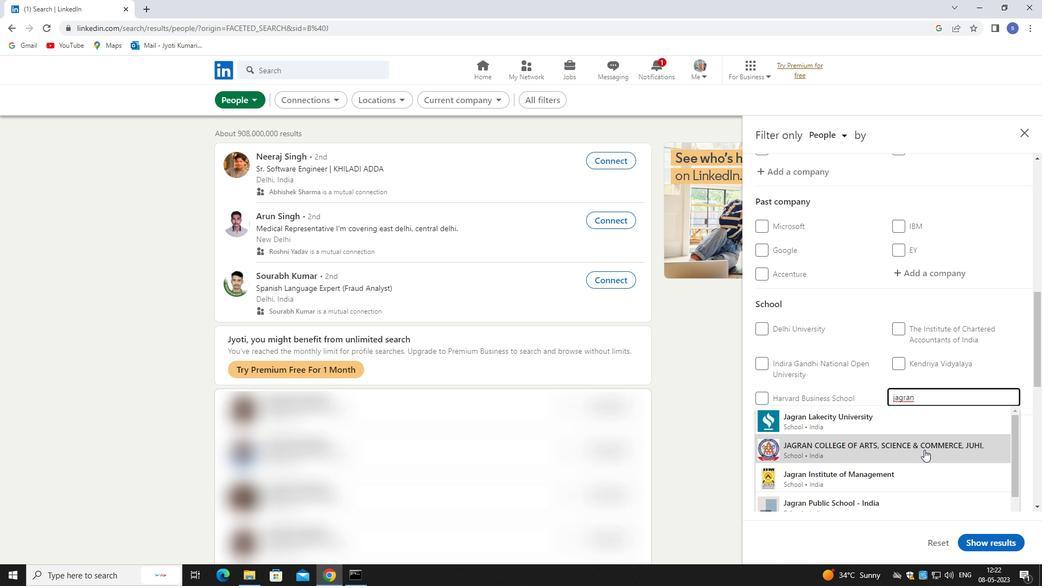 
Action: Mouse scrolled (925, 451) with delta (0, 0)
Screenshot: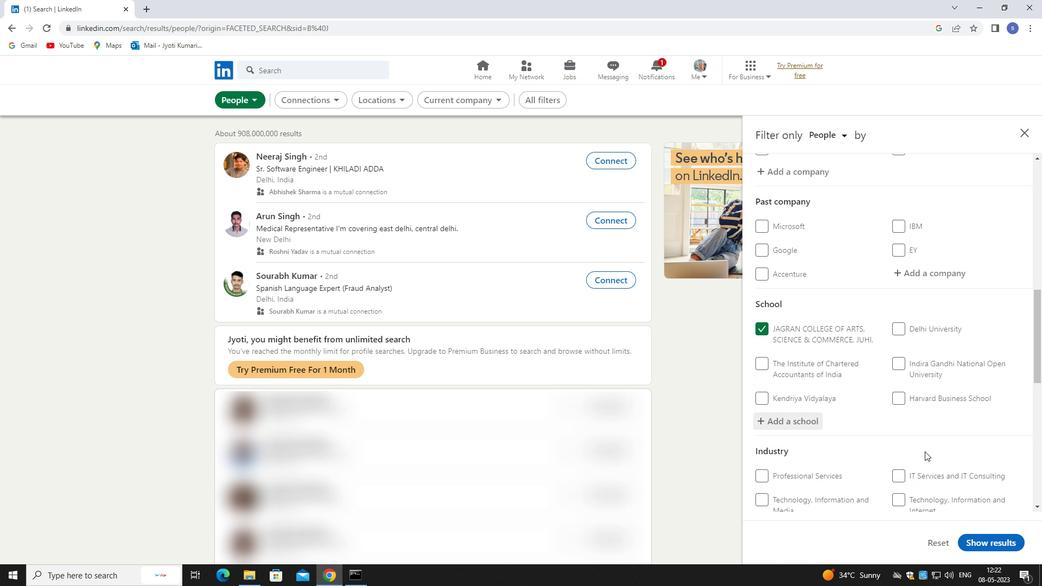
Action: Mouse scrolled (925, 451) with delta (0, 0)
Screenshot: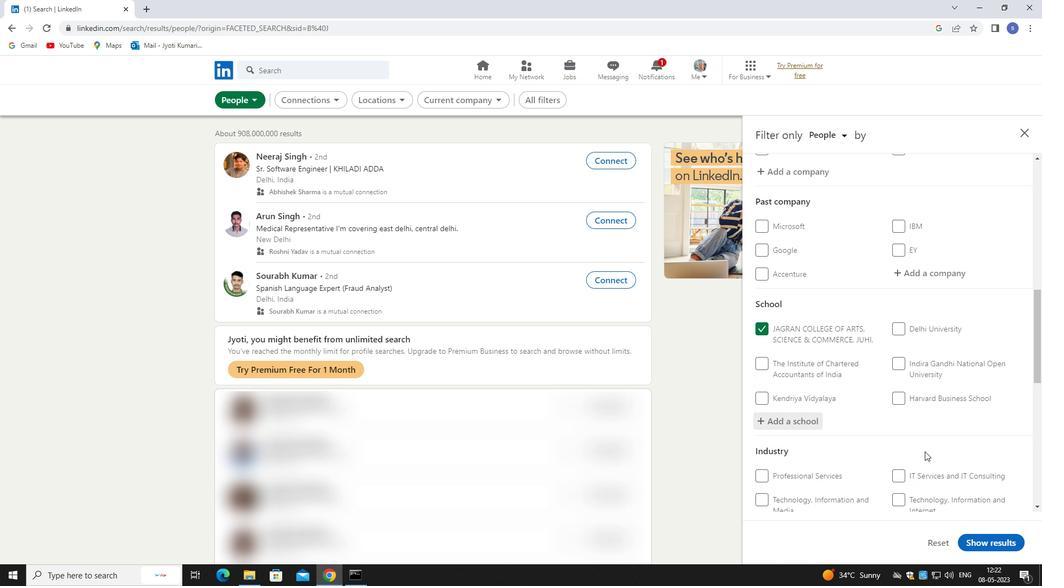 
Action: Mouse scrolled (925, 451) with delta (0, 0)
Screenshot: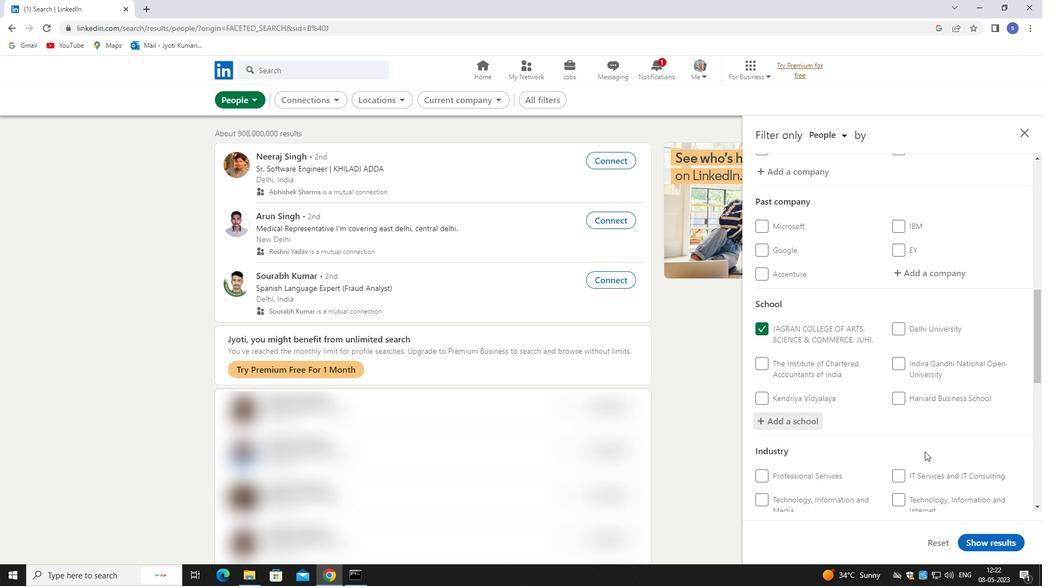 
Action: Mouse moved to (936, 371)
Screenshot: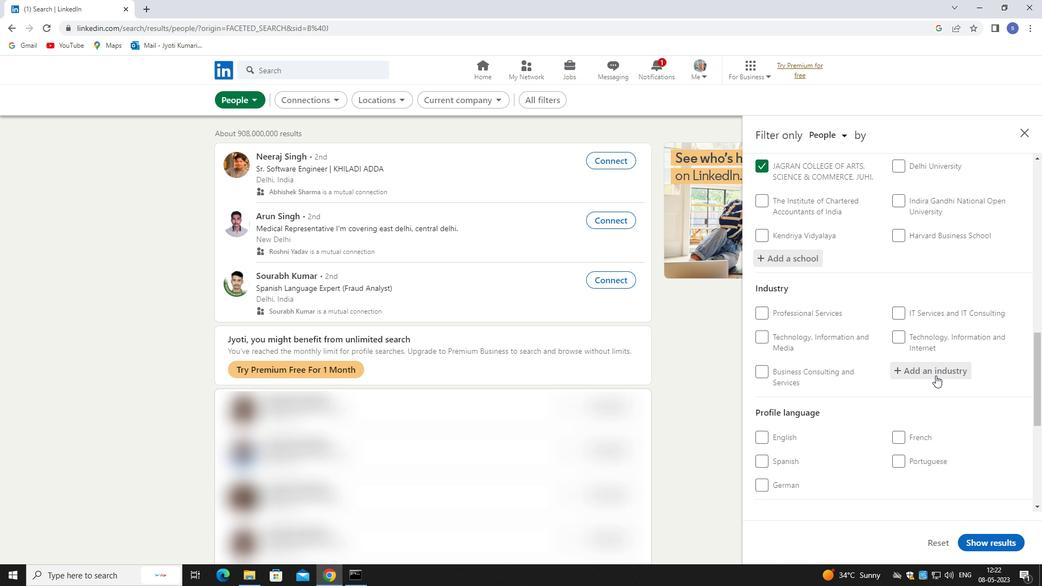 
Action: Mouse pressed left at (936, 371)
Screenshot: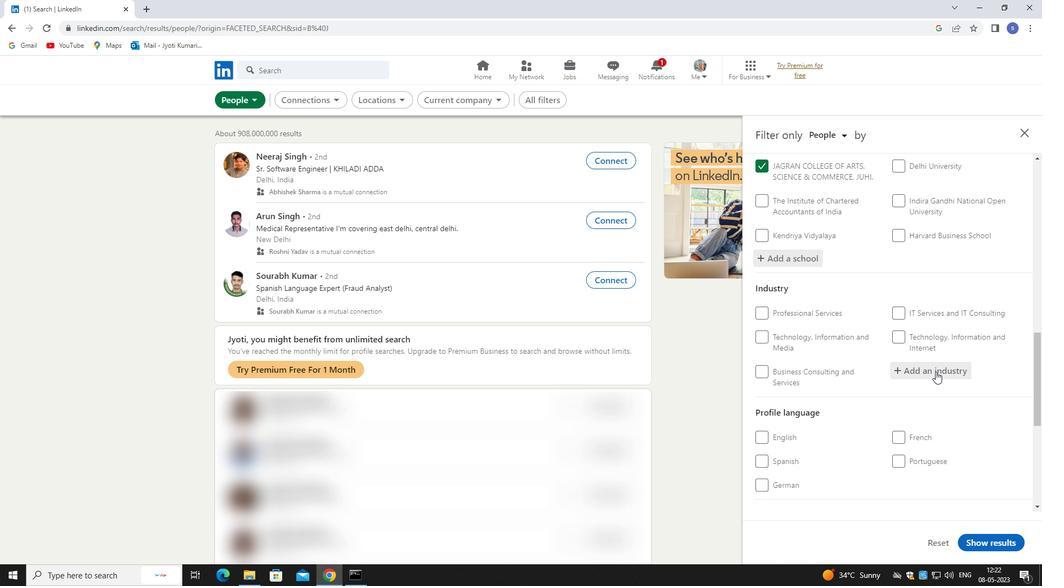 
Action: Key pressed civic
Screenshot: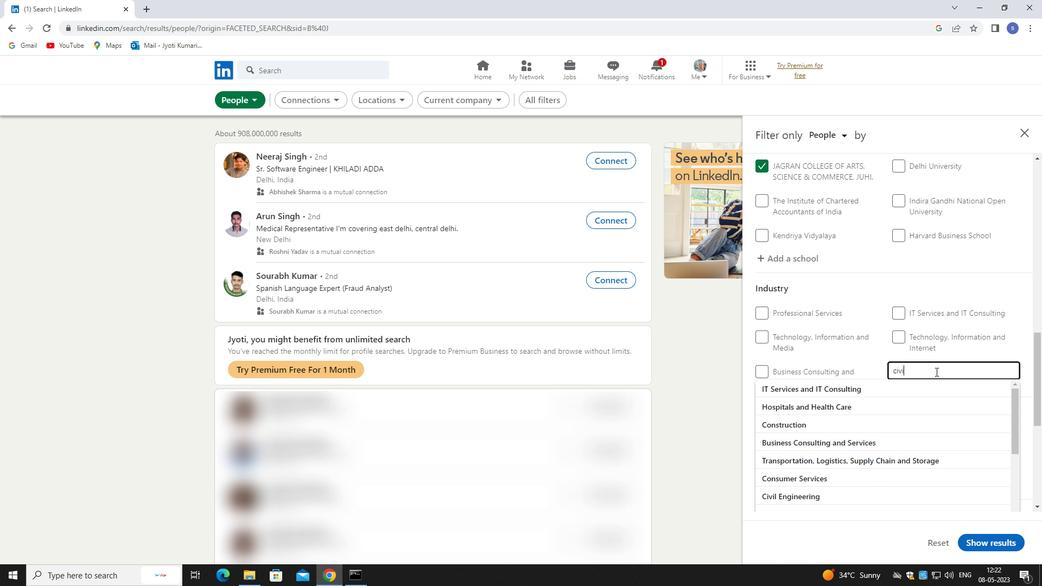 
Action: Mouse moved to (938, 389)
Screenshot: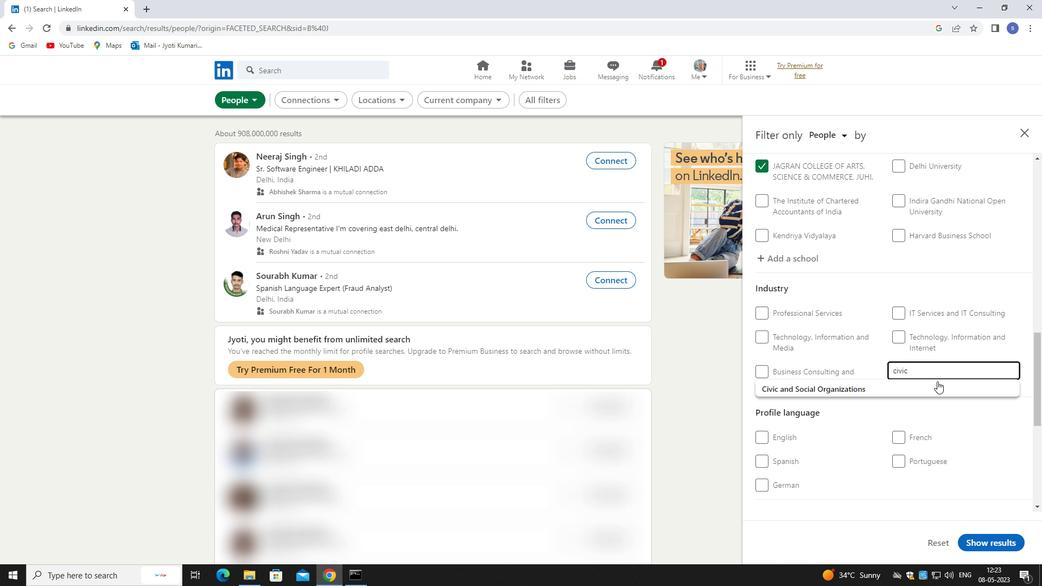 
Action: Mouse pressed left at (938, 389)
Screenshot: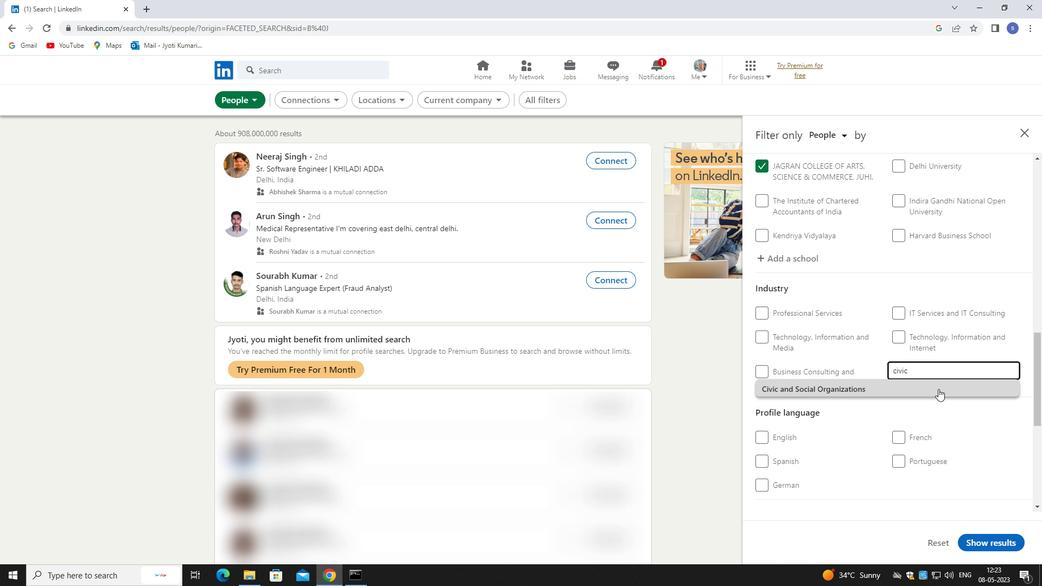
Action: Mouse scrolled (938, 388) with delta (0, 0)
Screenshot: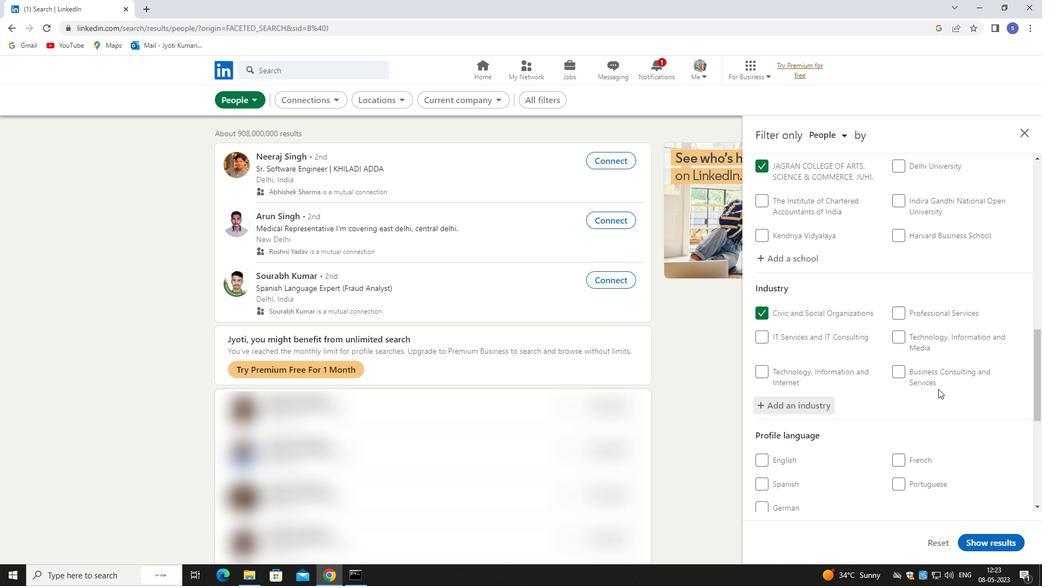 
Action: Mouse scrolled (938, 388) with delta (0, 0)
Screenshot: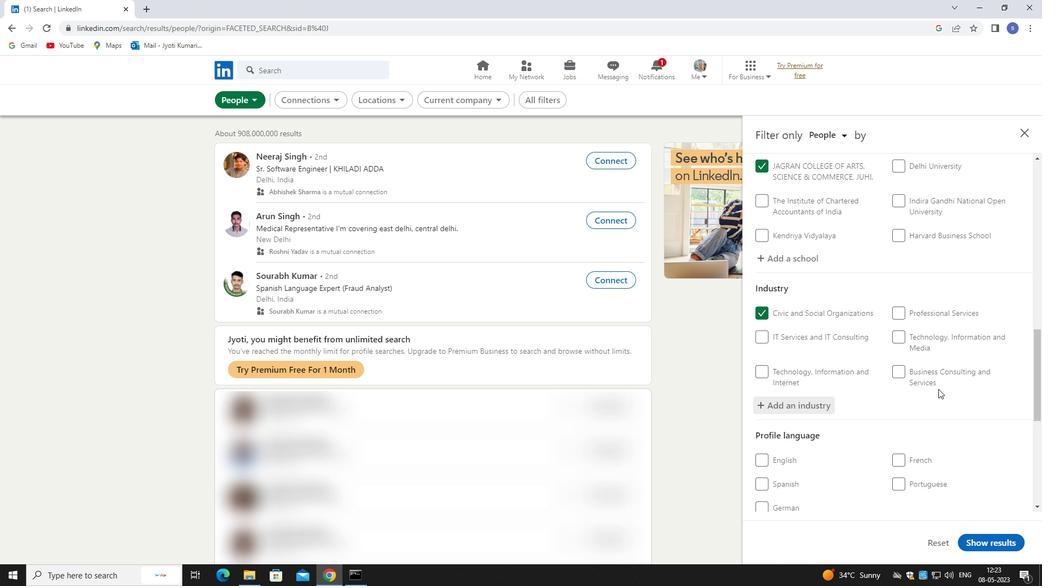 
Action: Mouse moved to (771, 350)
Screenshot: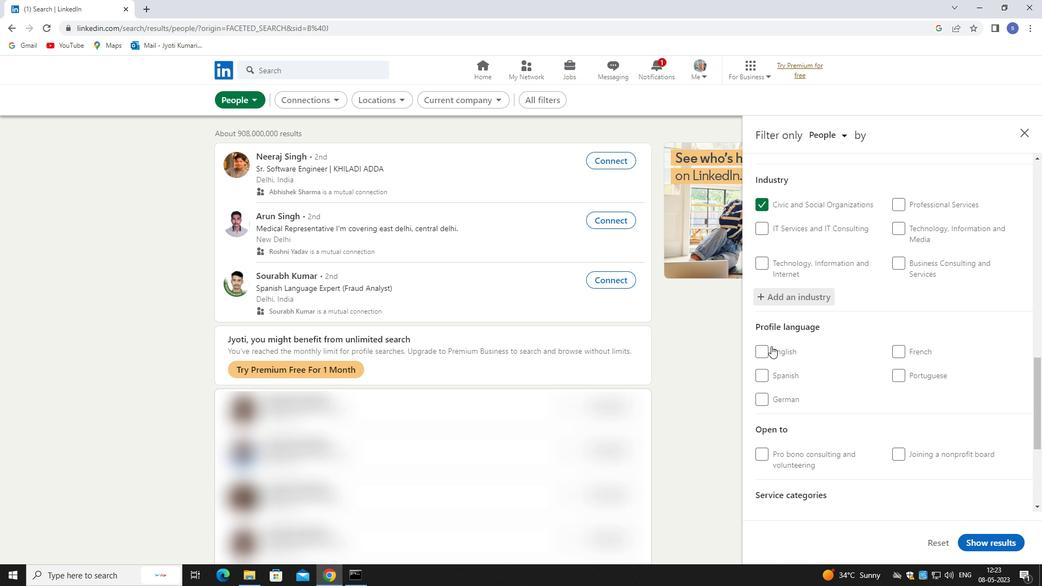 
Action: Mouse pressed left at (771, 350)
Screenshot: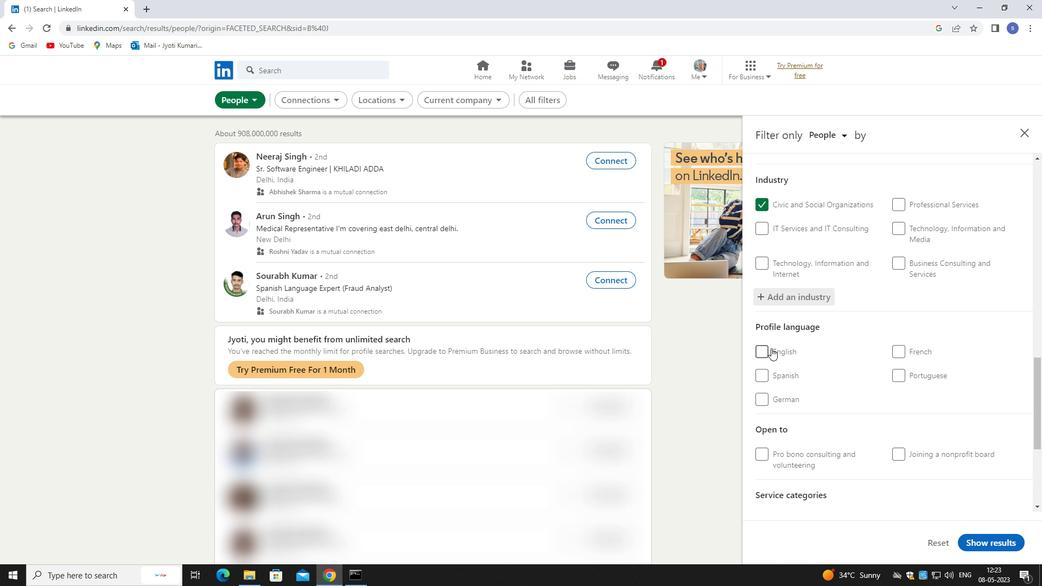 
Action: Mouse moved to (902, 380)
Screenshot: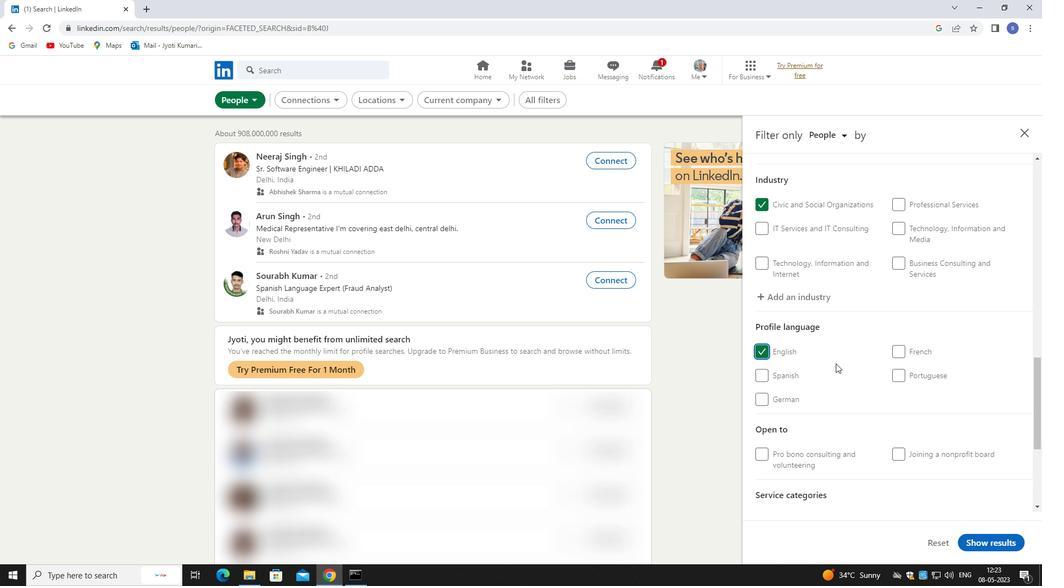 
Action: Mouse scrolled (902, 380) with delta (0, 0)
Screenshot: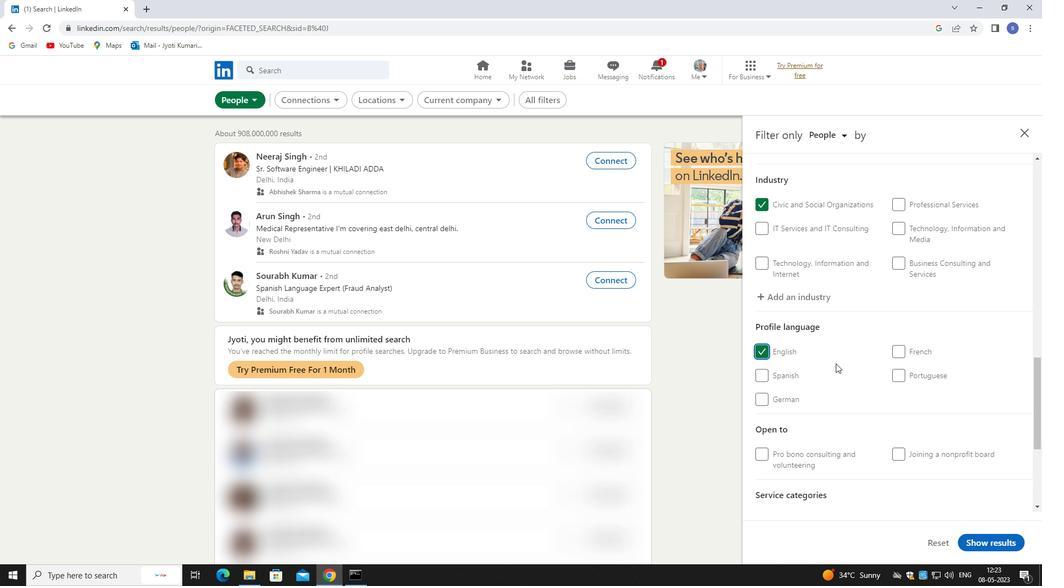 
Action: Mouse moved to (903, 381)
Screenshot: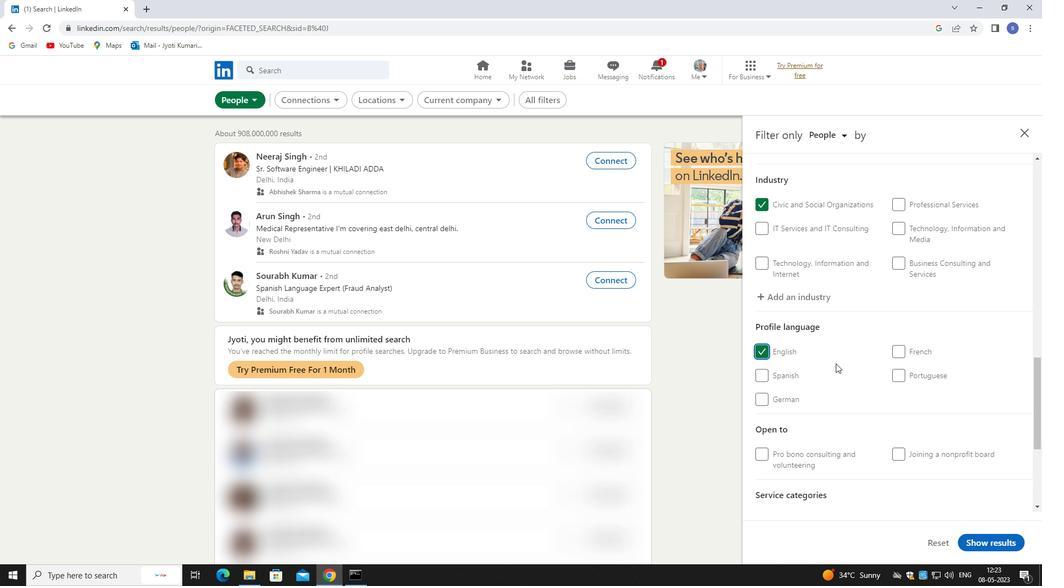 
Action: Mouse scrolled (903, 380) with delta (0, 0)
Screenshot: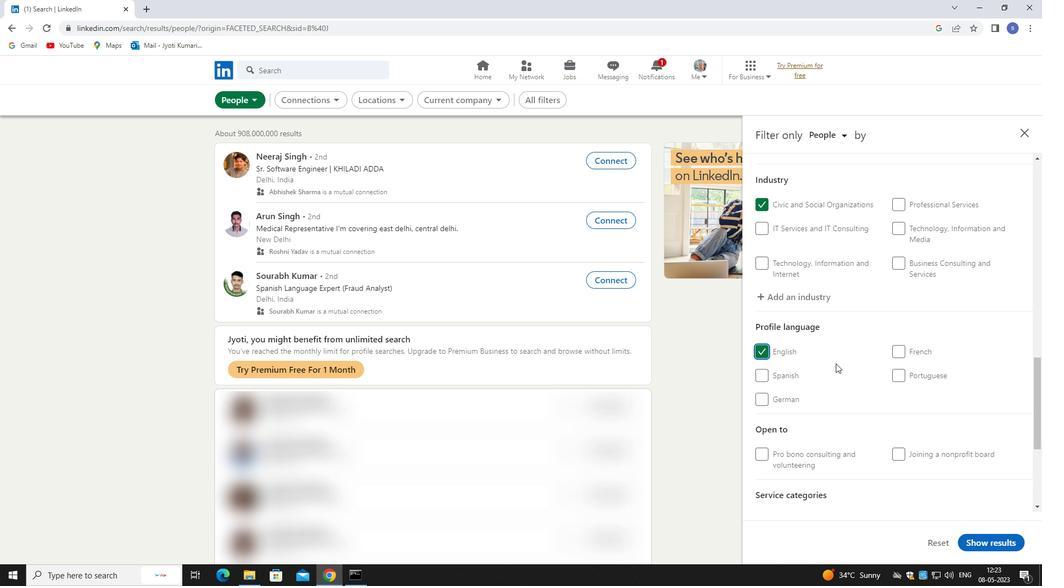 
Action: Mouse moved to (904, 383)
Screenshot: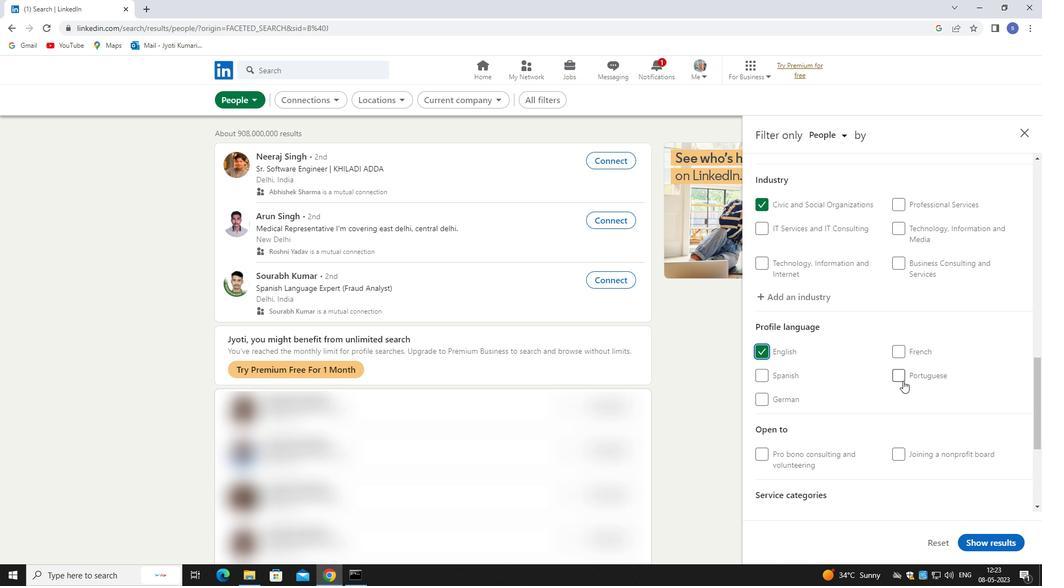 
Action: Mouse scrolled (904, 382) with delta (0, 0)
Screenshot: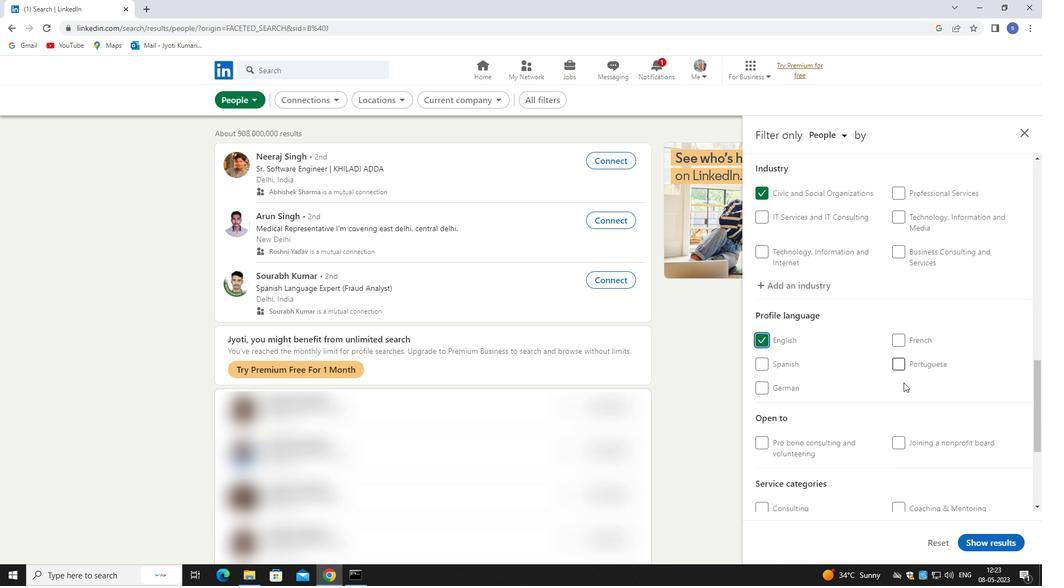 
Action: Mouse moved to (930, 400)
Screenshot: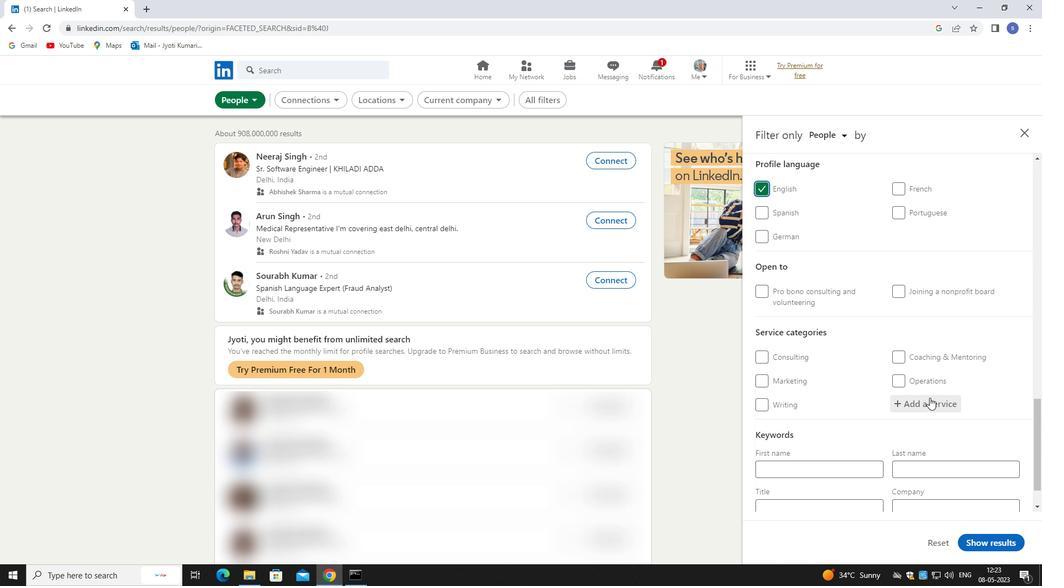 
Action: Mouse pressed left at (930, 400)
Screenshot: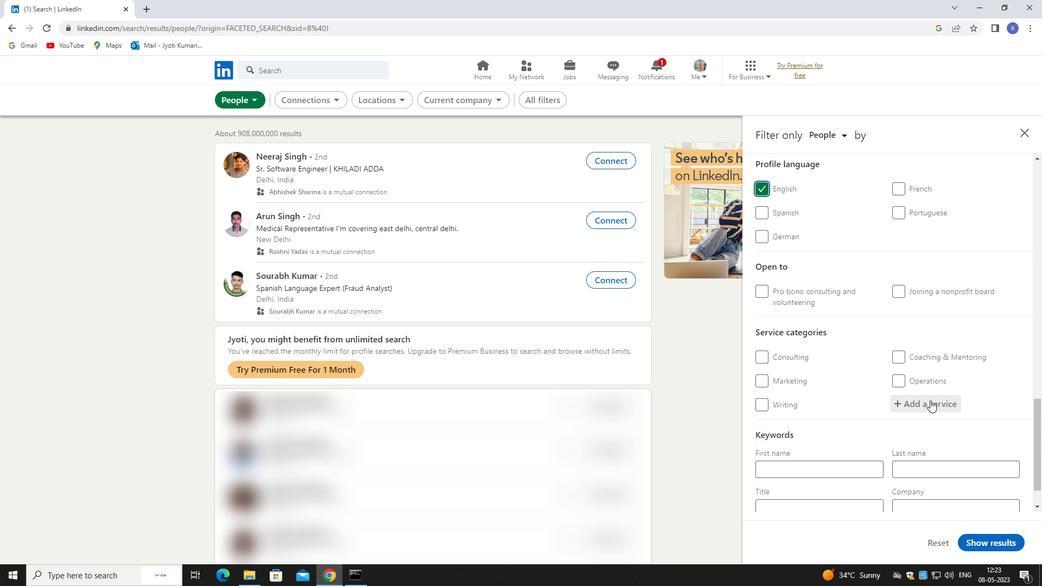 
Action: Mouse moved to (931, 401)
Screenshot: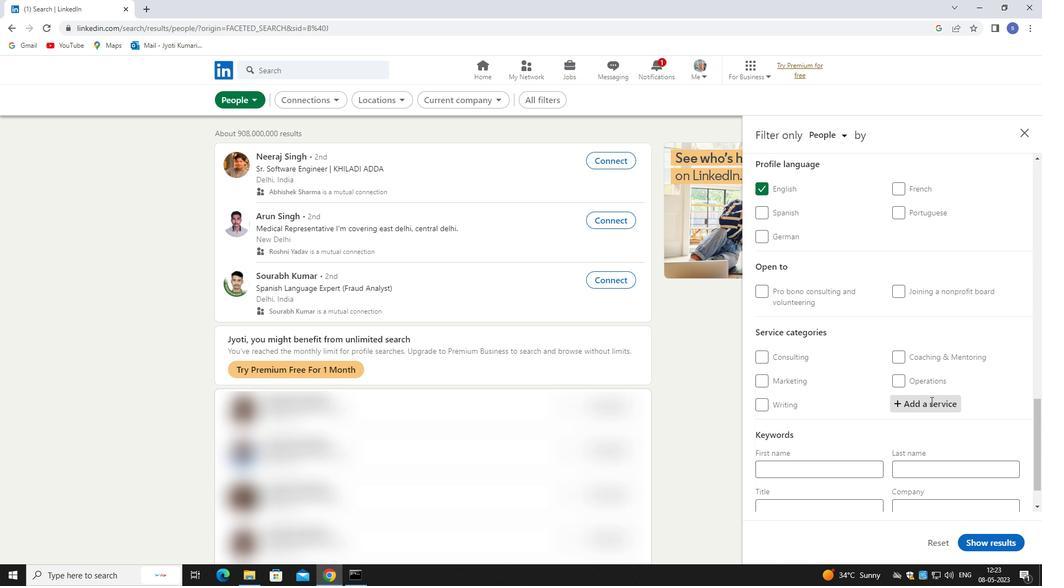 
Action: Key pressed customer
Screenshot: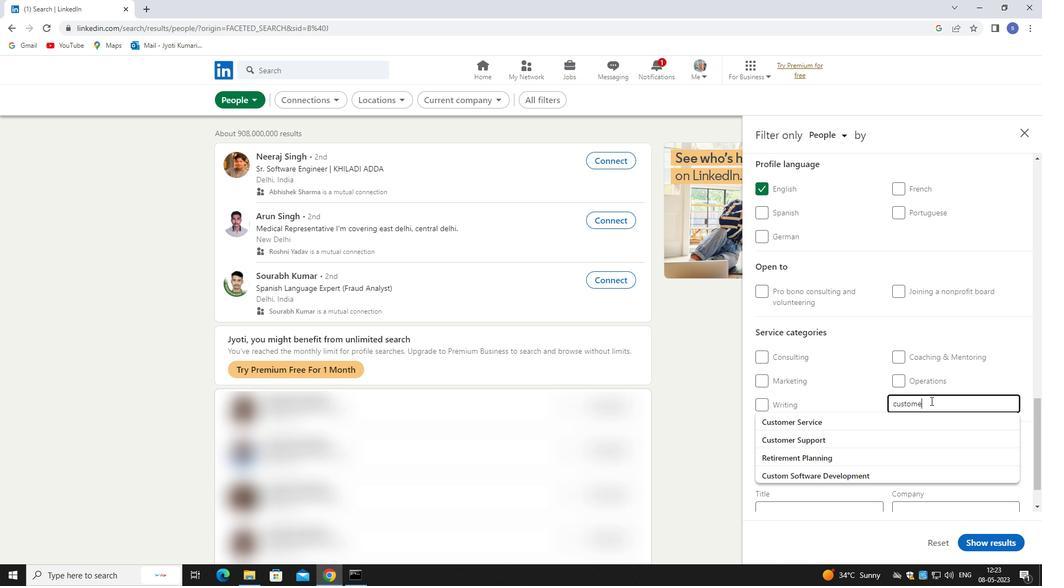 
Action: Mouse moved to (932, 424)
Screenshot: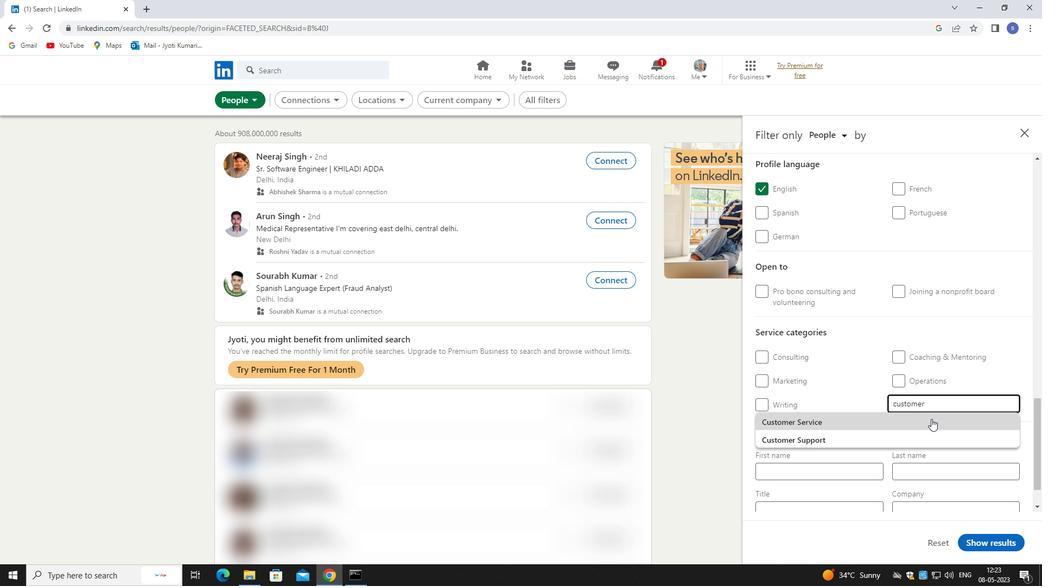 
Action: Mouse pressed left at (932, 424)
Screenshot: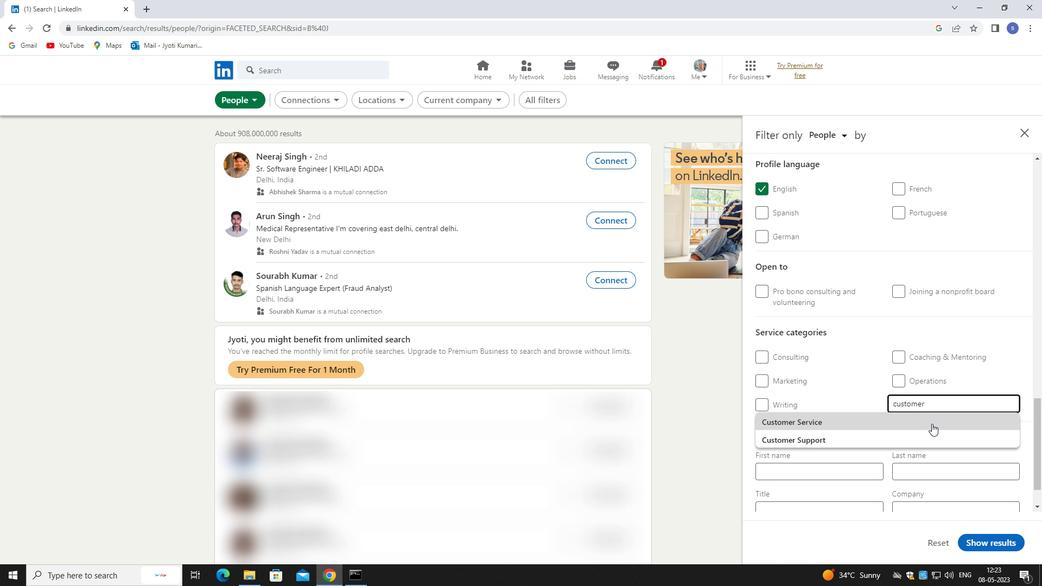 
Action: Mouse moved to (932, 426)
Screenshot: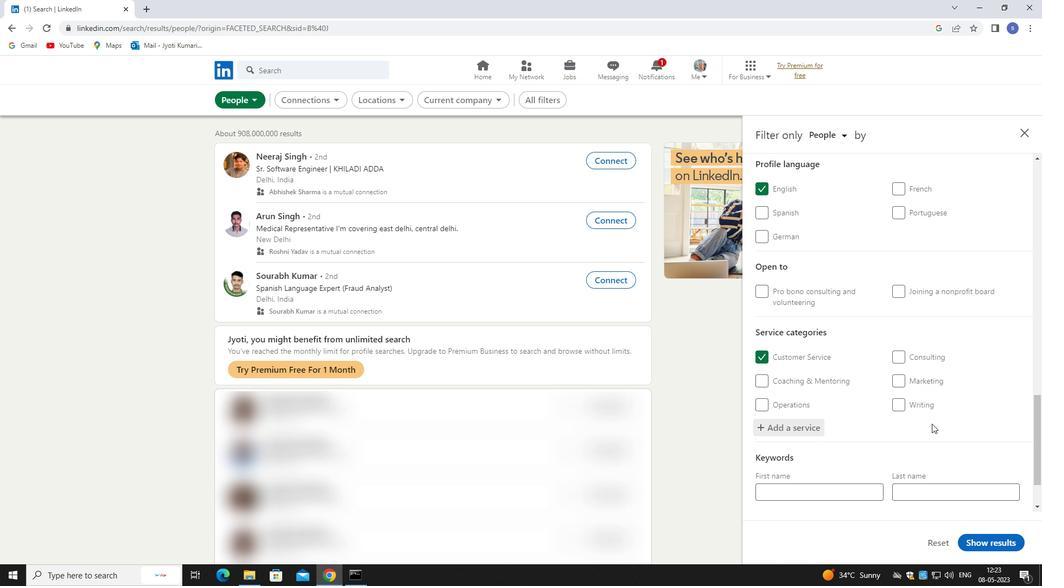 
Action: Mouse scrolled (932, 425) with delta (0, 0)
Screenshot: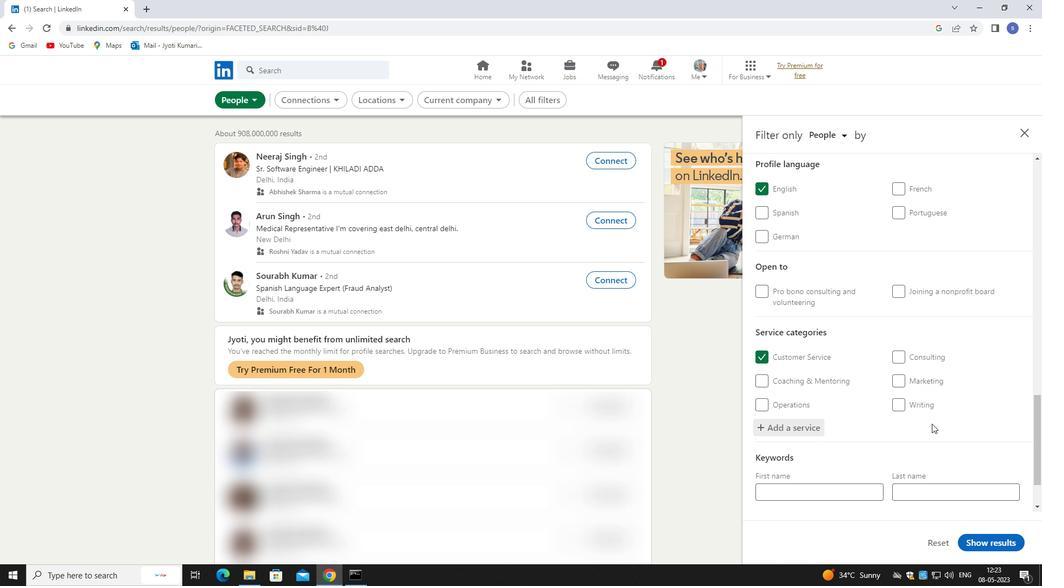 
Action: Mouse moved to (932, 427)
Screenshot: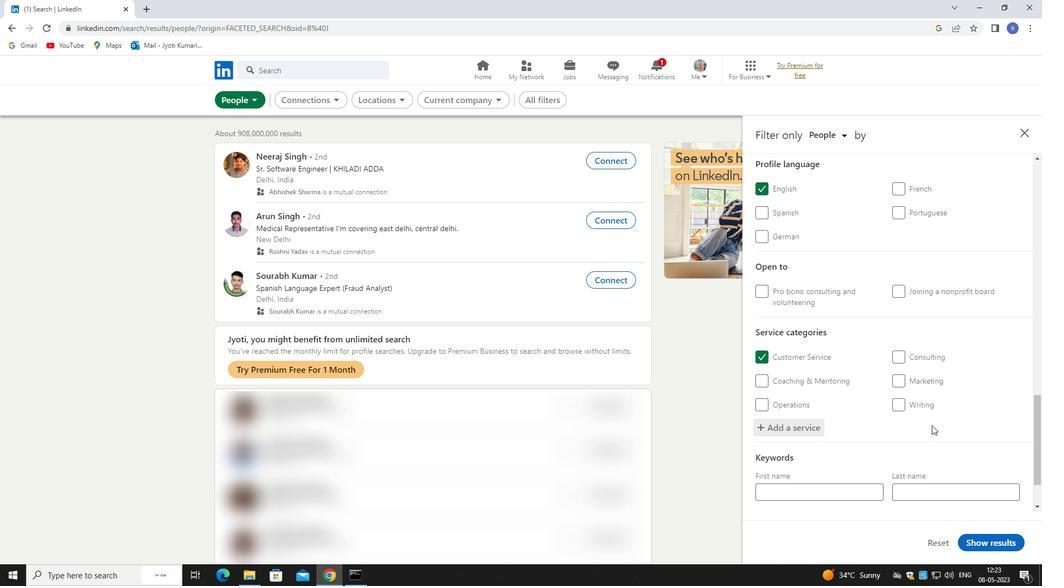 
Action: Mouse scrolled (932, 426) with delta (0, 0)
Screenshot: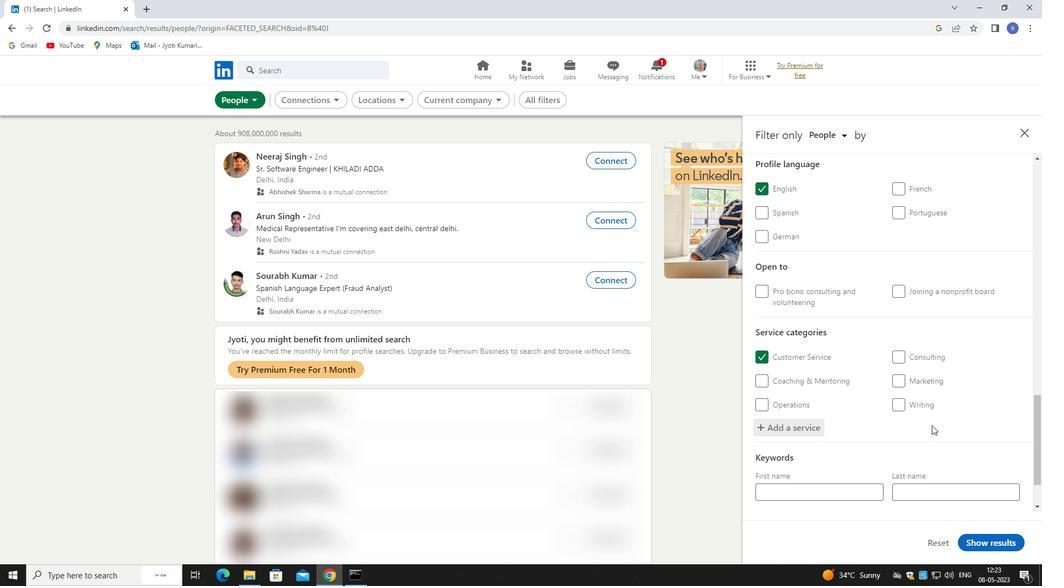 
Action: Mouse moved to (817, 466)
Screenshot: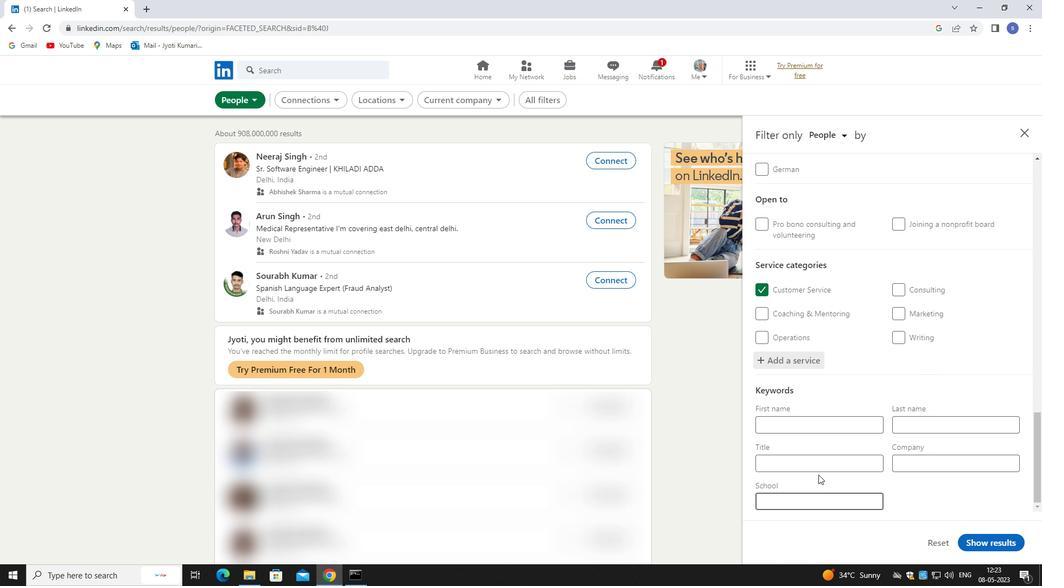 
Action: Mouse pressed left at (817, 466)
Screenshot: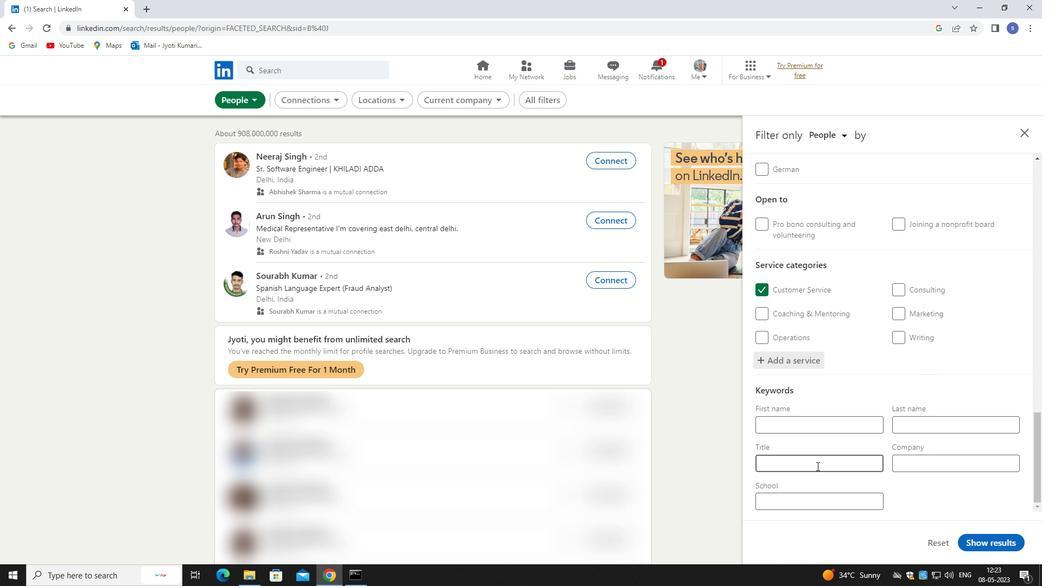 
Action: Key pressed <Key.shift>COORDINATOR
Screenshot: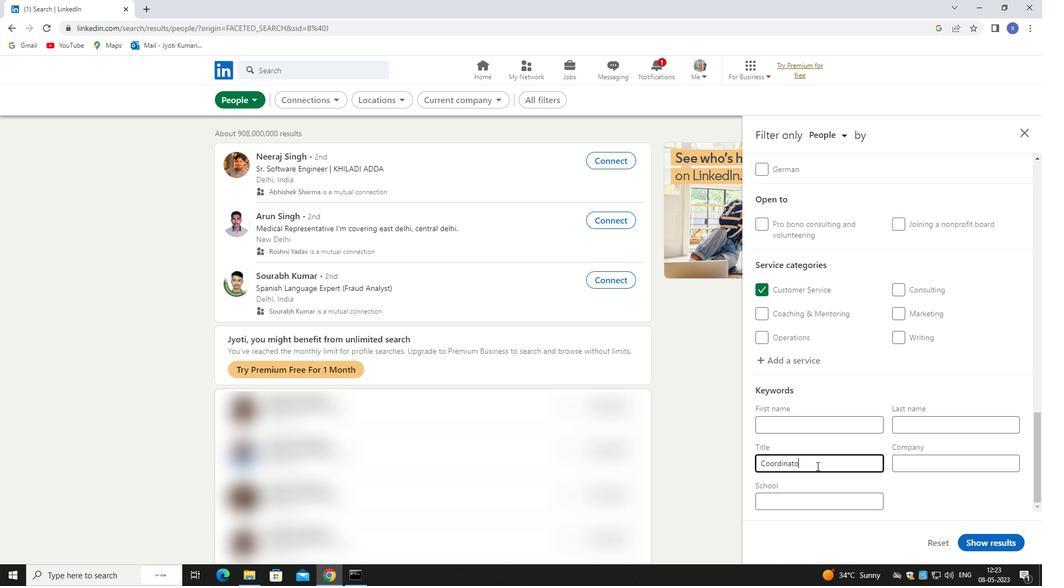 
Action: Mouse moved to (982, 541)
Screenshot: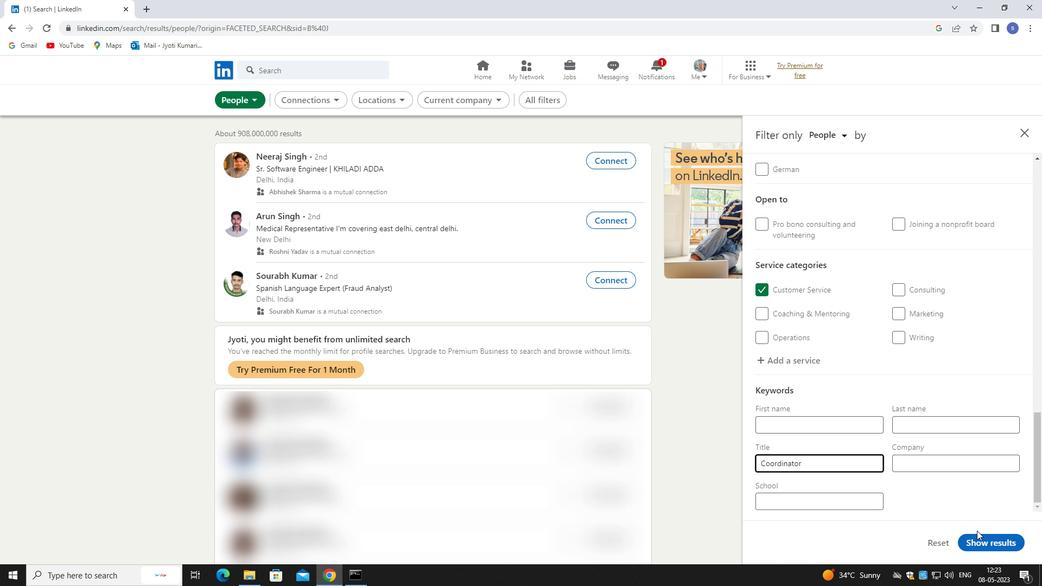 
Action: Mouse pressed left at (982, 541)
Screenshot: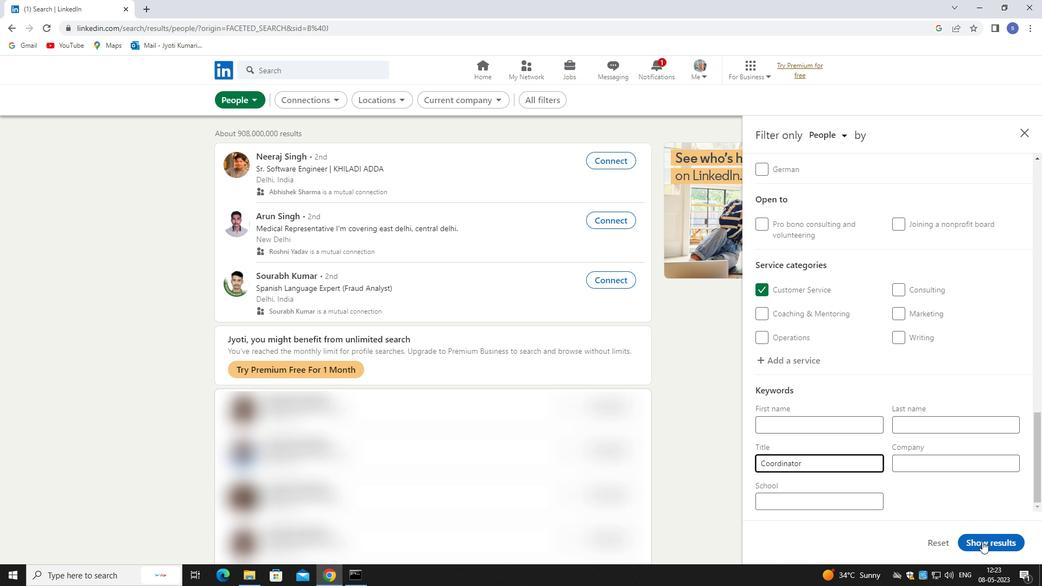 
Action: Mouse moved to (507, 271)
Screenshot: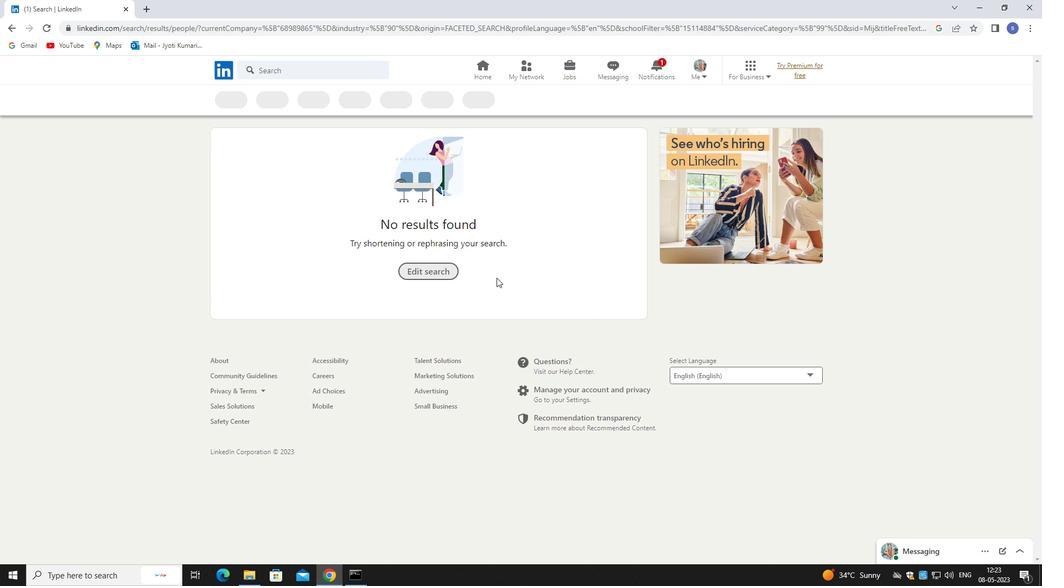 
